 Task: Find connections with filter location Rochefort with filter topic #startupwith filter profile language French with filter current company IndiaMART InterMESH Limited with filter school Career Point University Kota with filter industry Cable and Satellite Programming with filter service category Bartending with filter keywords title Branch Manager
Action: Mouse moved to (263, 208)
Screenshot: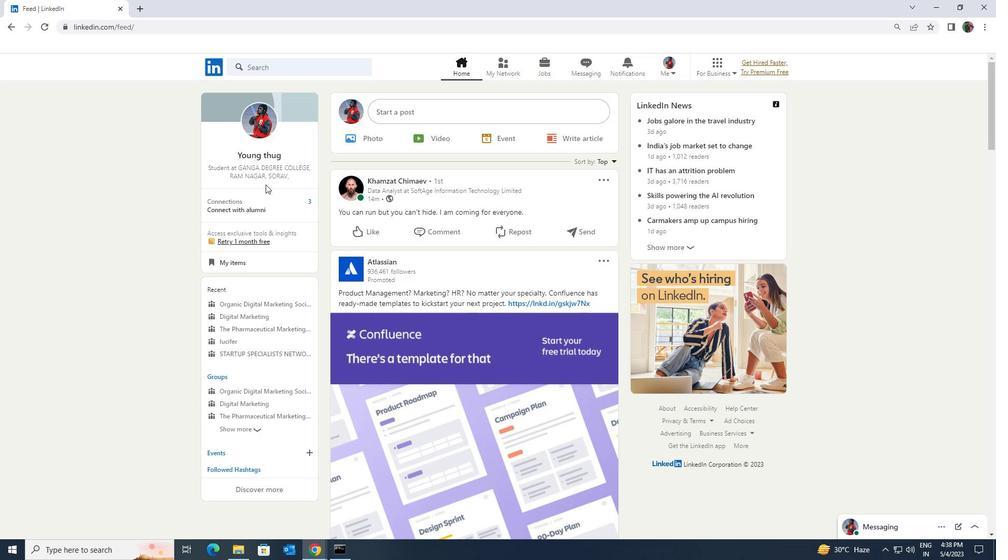 
Action: Mouse pressed left at (263, 208)
Screenshot: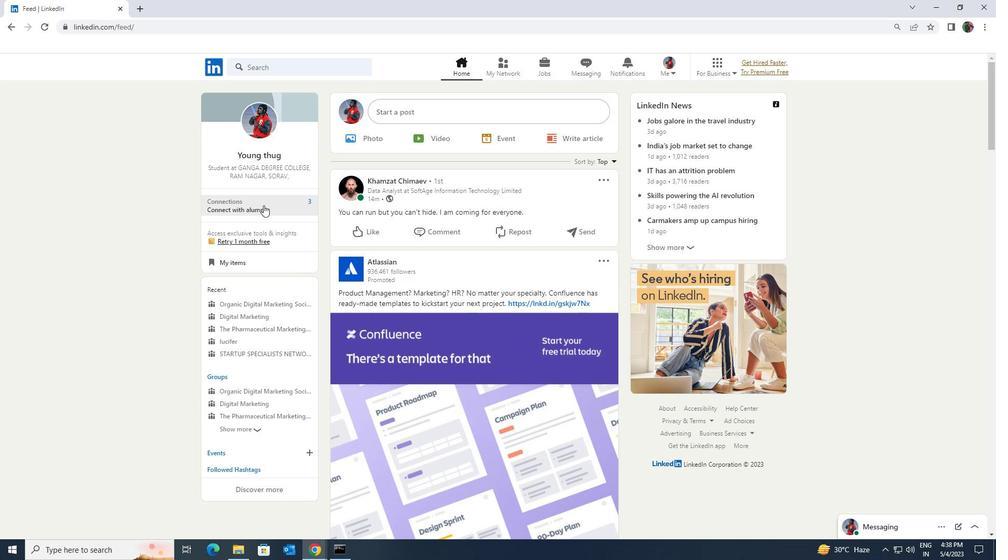 
Action: Mouse moved to (278, 121)
Screenshot: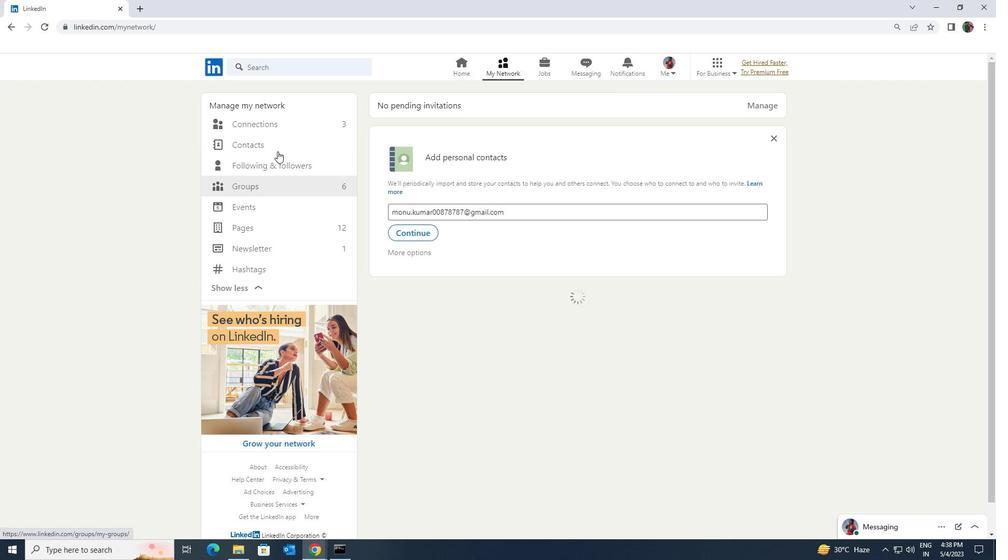 
Action: Mouse pressed left at (278, 121)
Screenshot: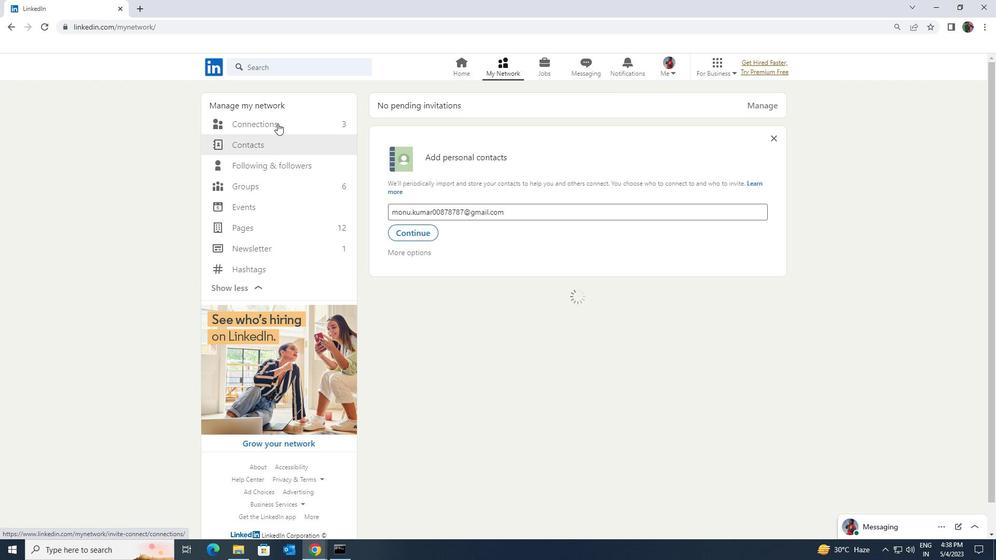 
Action: Mouse moved to (556, 126)
Screenshot: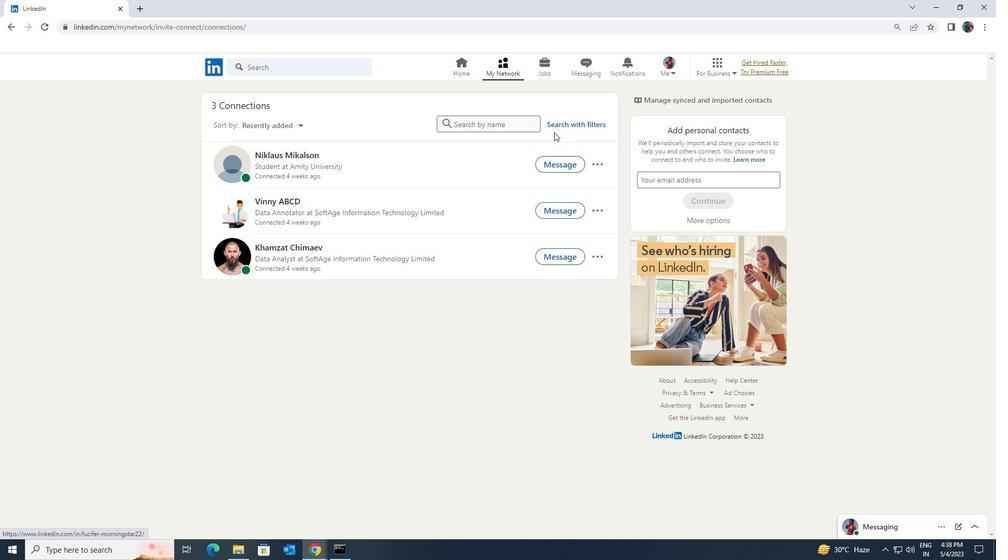 
Action: Mouse pressed left at (556, 126)
Screenshot: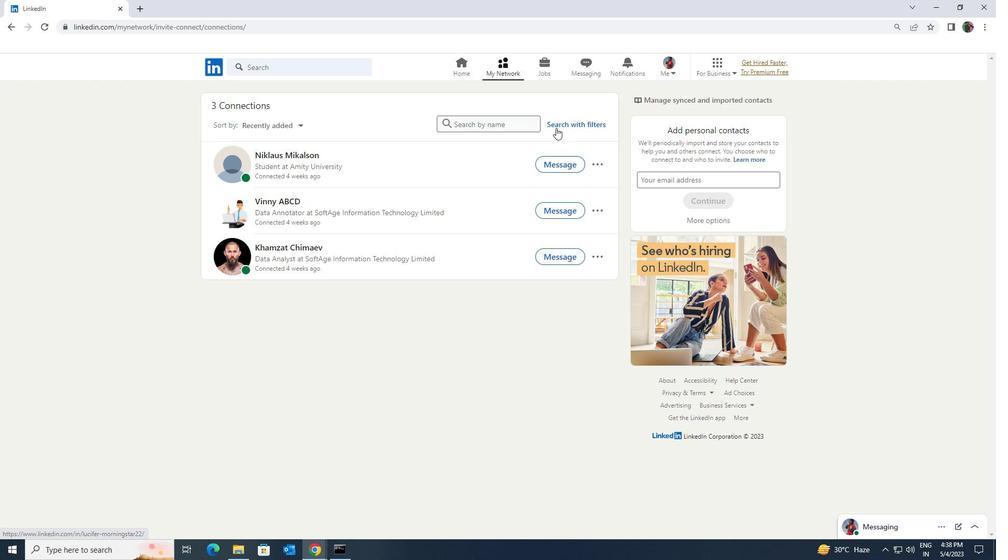 
Action: Mouse moved to (539, 95)
Screenshot: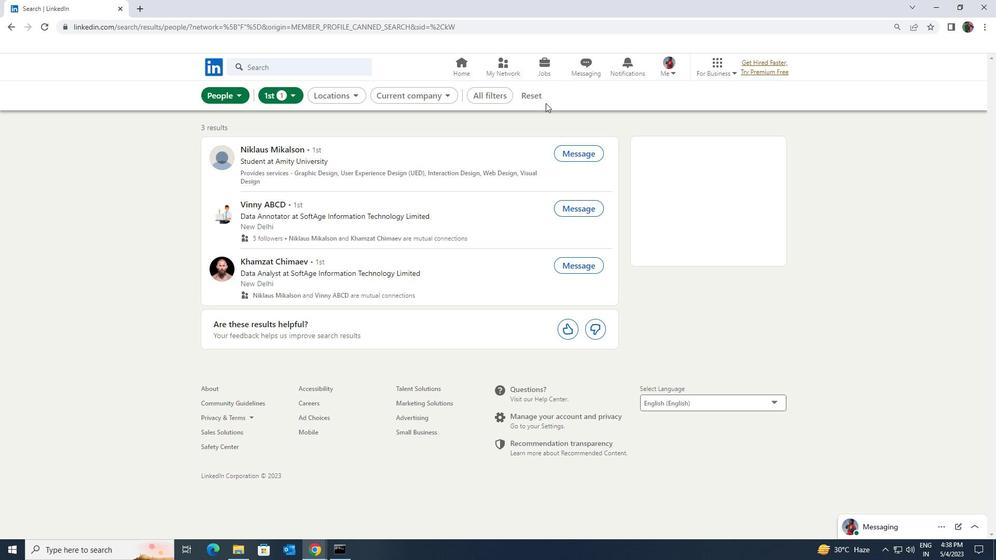 
Action: Mouse pressed left at (539, 95)
Screenshot: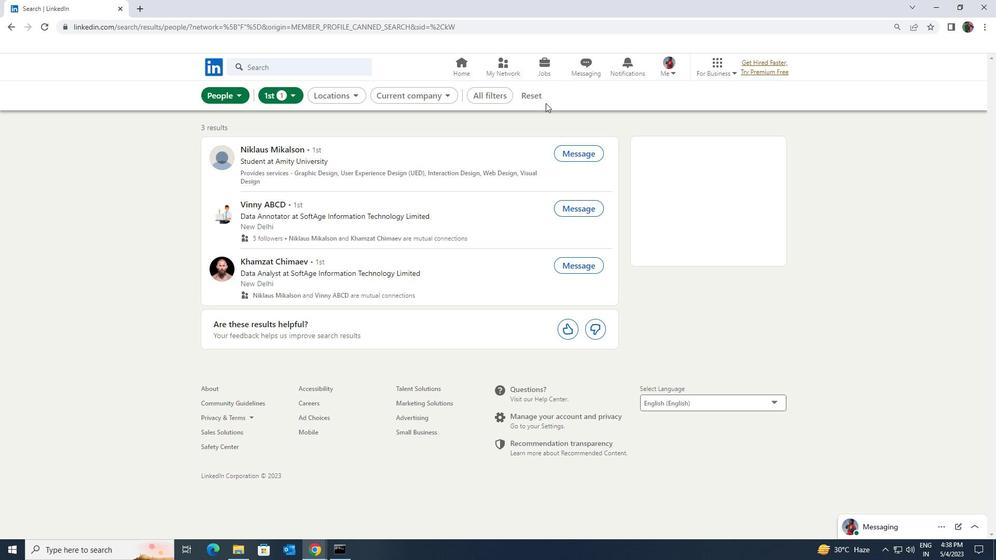 
Action: Mouse moved to (512, 96)
Screenshot: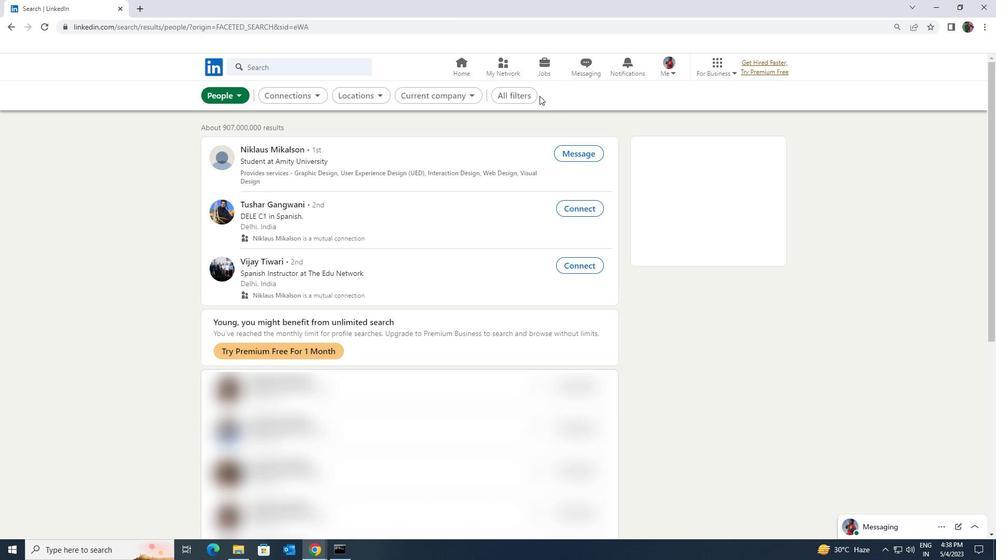 
Action: Mouse pressed left at (512, 96)
Screenshot: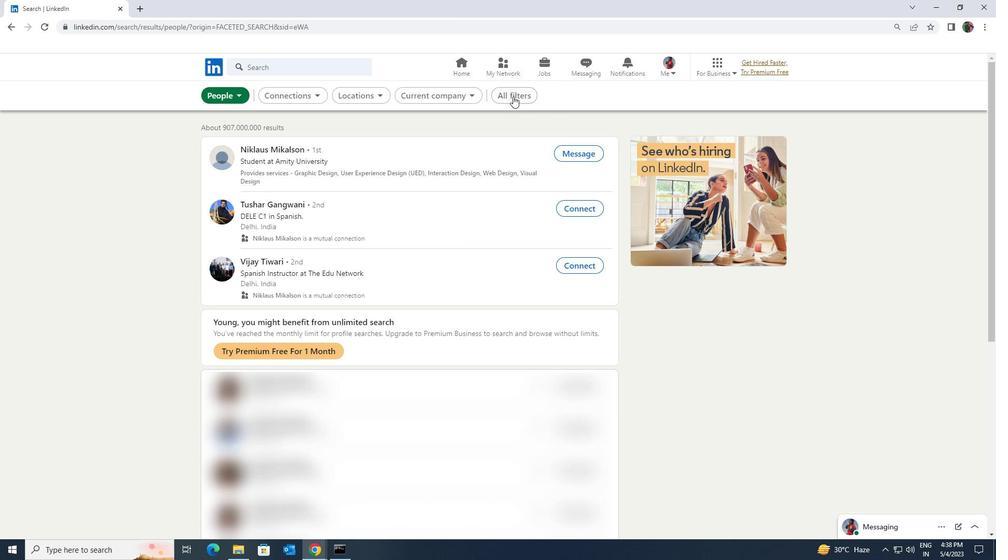 
Action: Mouse moved to (859, 407)
Screenshot: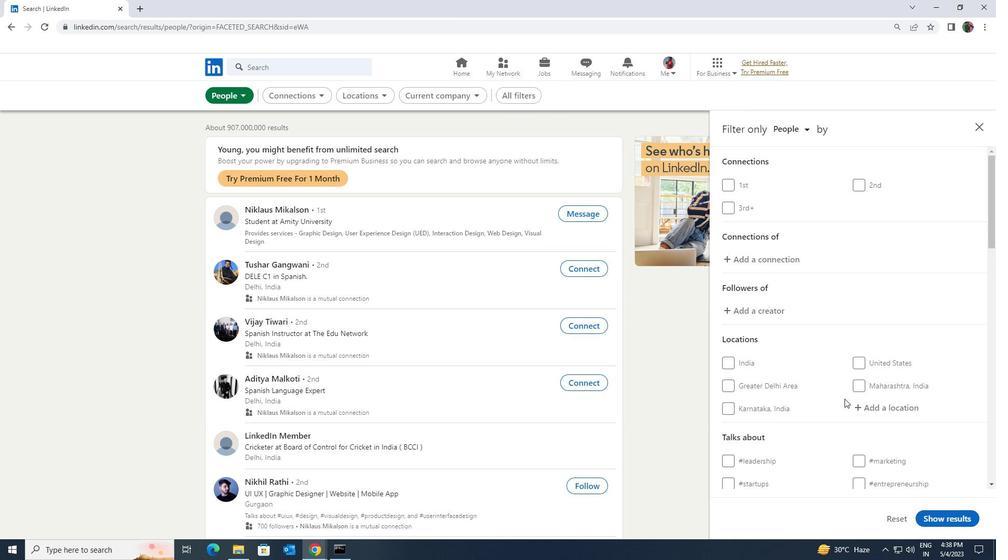 
Action: Mouse pressed left at (859, 407)
Screenshot: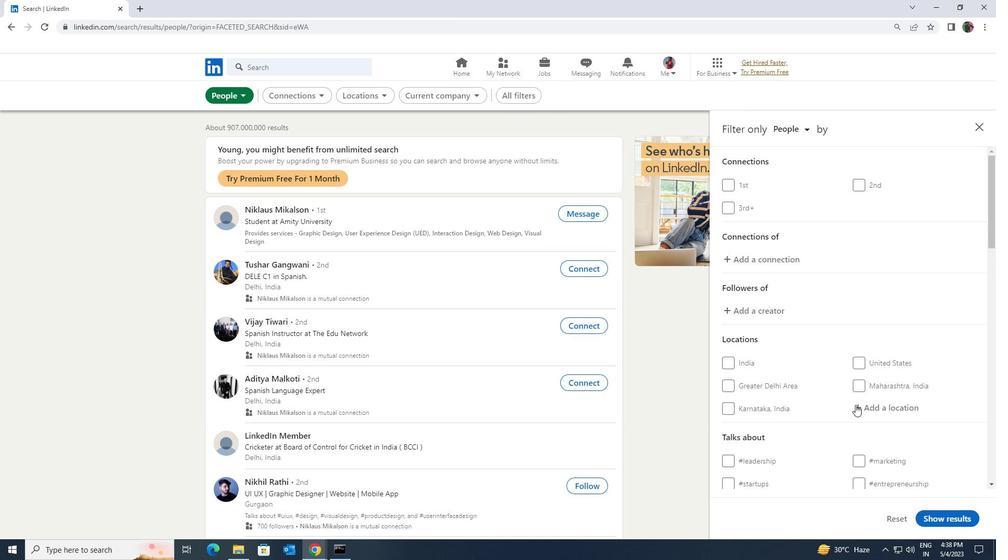 
Action: Key pressed <Key.shift>ROCHEFO
Screenshot: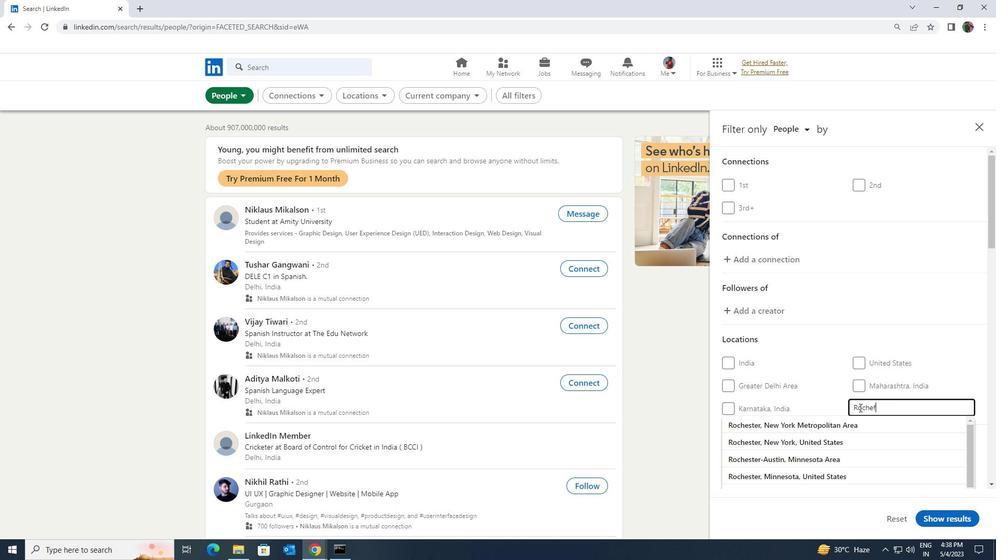 
Action: Mouse moved to (856, 425)
Screenshot: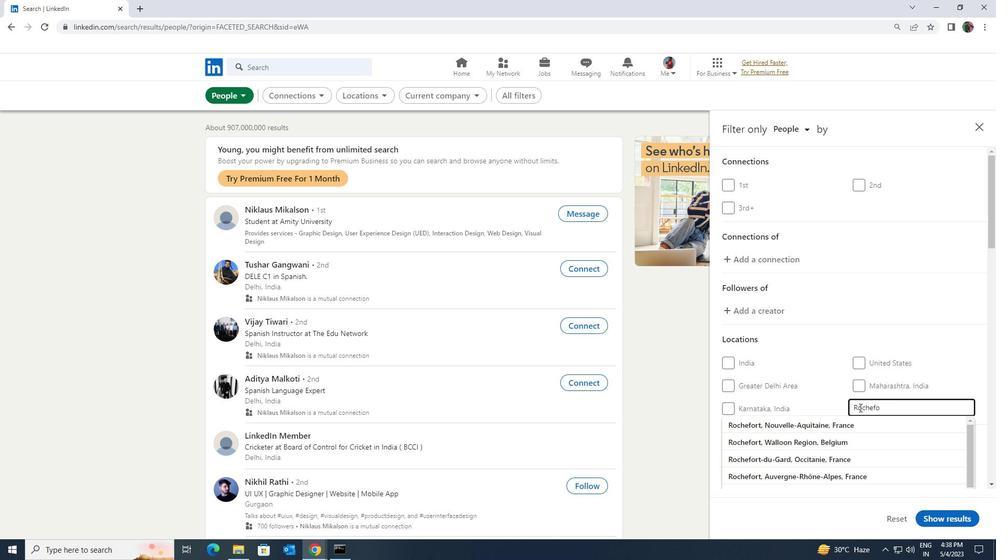 
Action: Mouse pressed left at (856, 425)
Screenshot: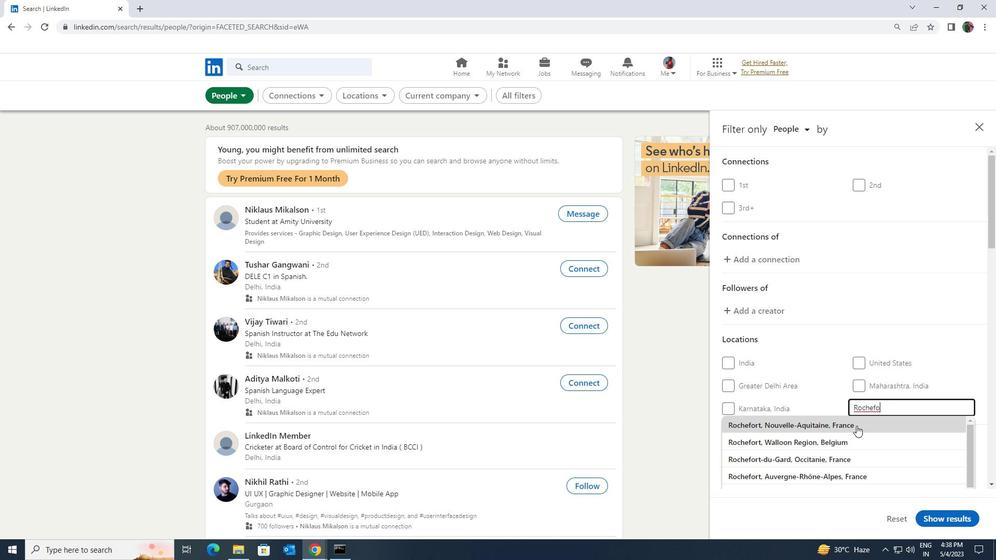 
Action: Mouse moved to (858, 424)
Screenshot: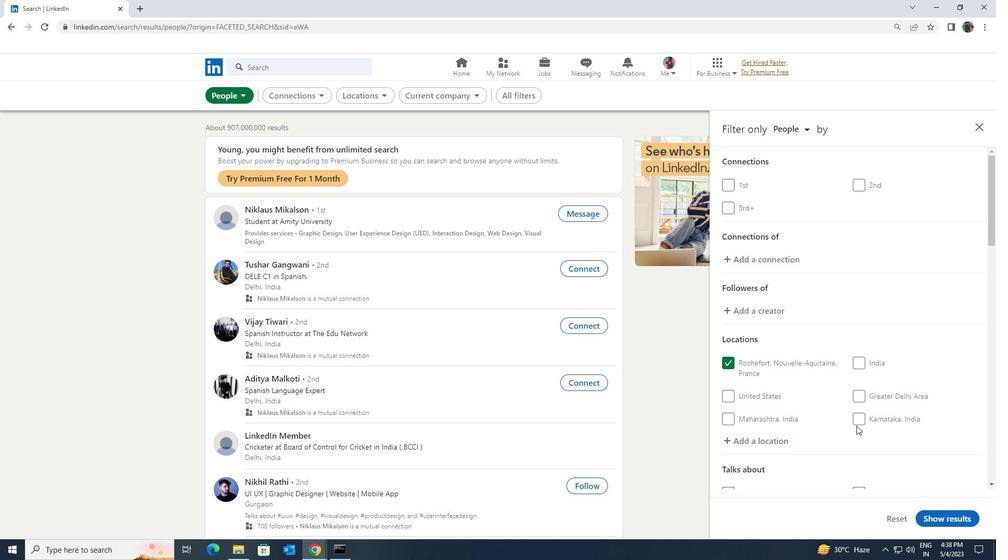 
Action: Mouse scrolled (858, 423) with delta (0, 0)
Screenshot: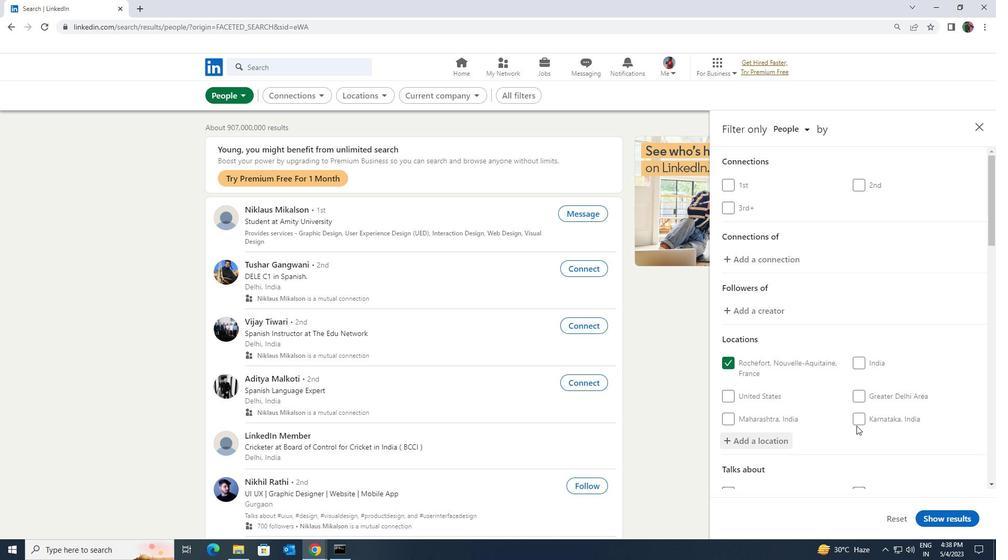 
Action: Mouse scrolled (858, 423) with delta (0, 0)
Screenshot: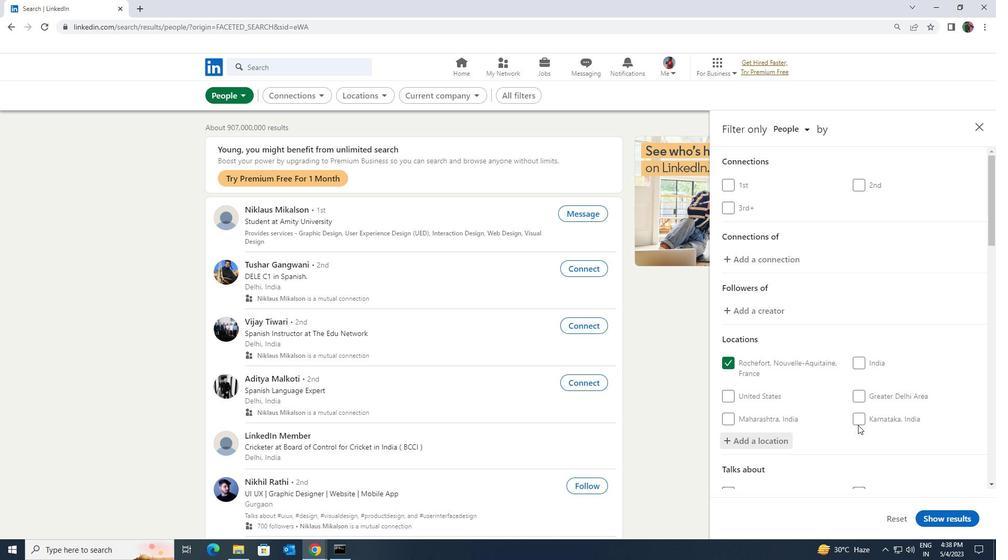 
Action: Mouse moved to (859, 425)
Screenshot: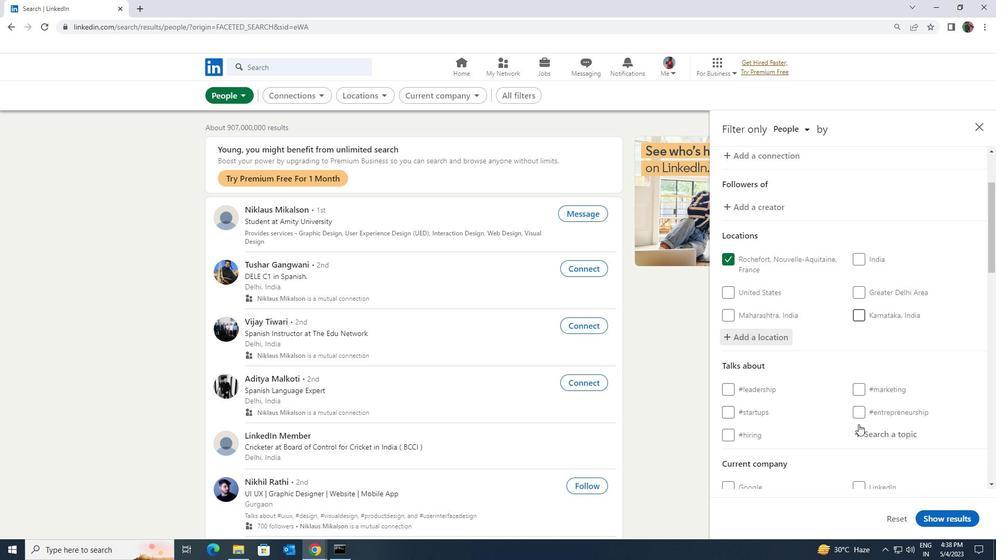
Action: Mouse pressed left at (859, 425)
Screenshot: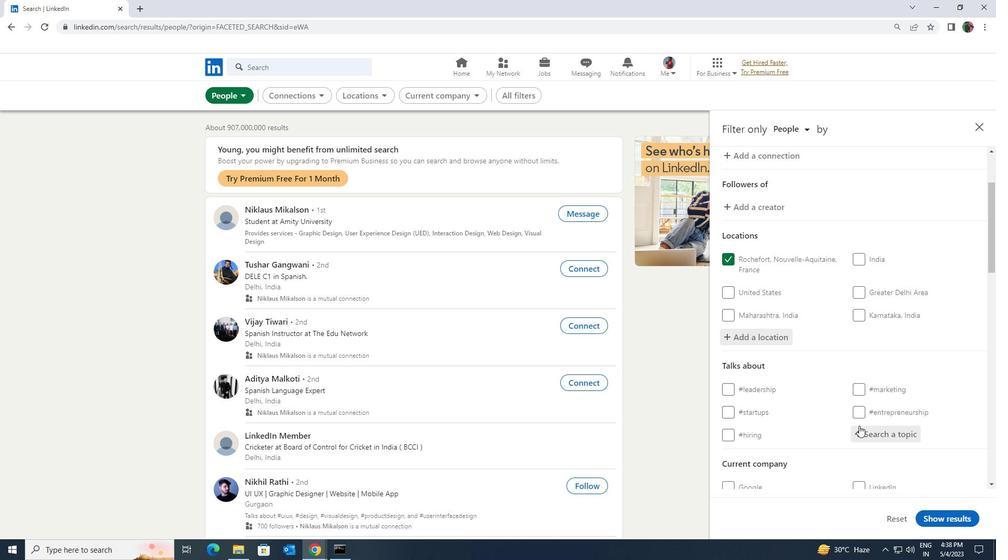 
Action: Key pressed <Key.shift><Key.shift><Key.shift><Key.shift><Key.shift><Key.shift><Key.shift><Key.shift><Key.shift>STARTUP
Screenshot: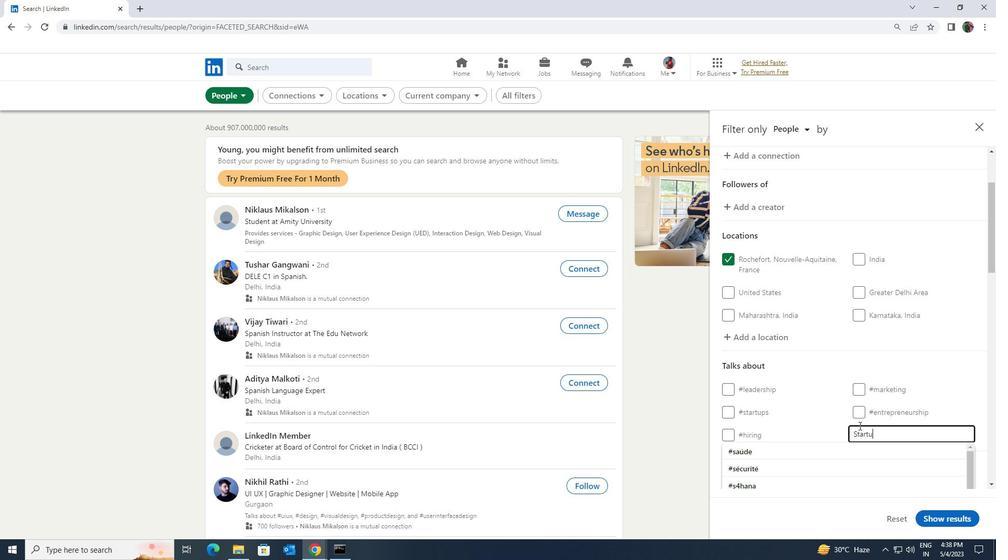 
Action: Mouse moved to (845, 445)
Screenshot: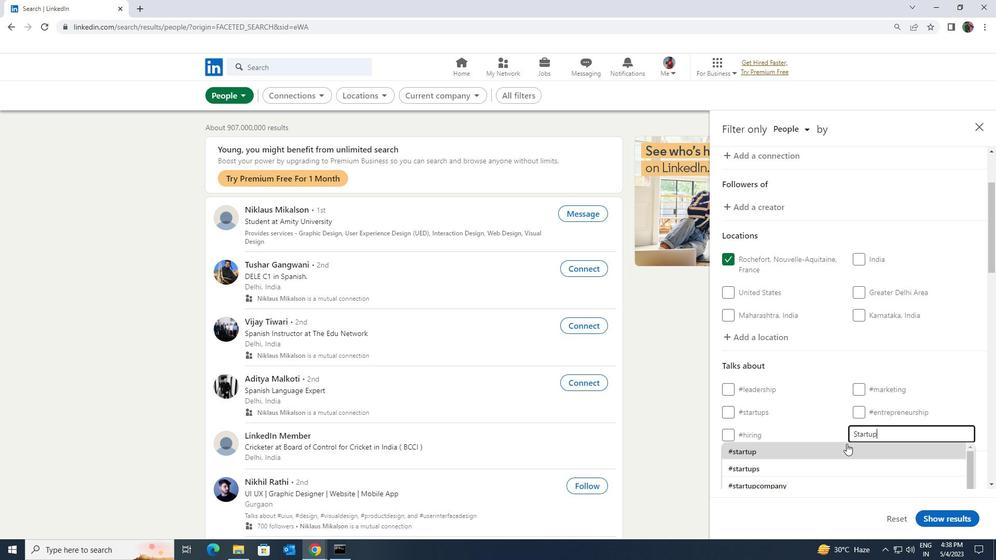 
Action: Mouse pressed left at (845, 445)
Screenshot: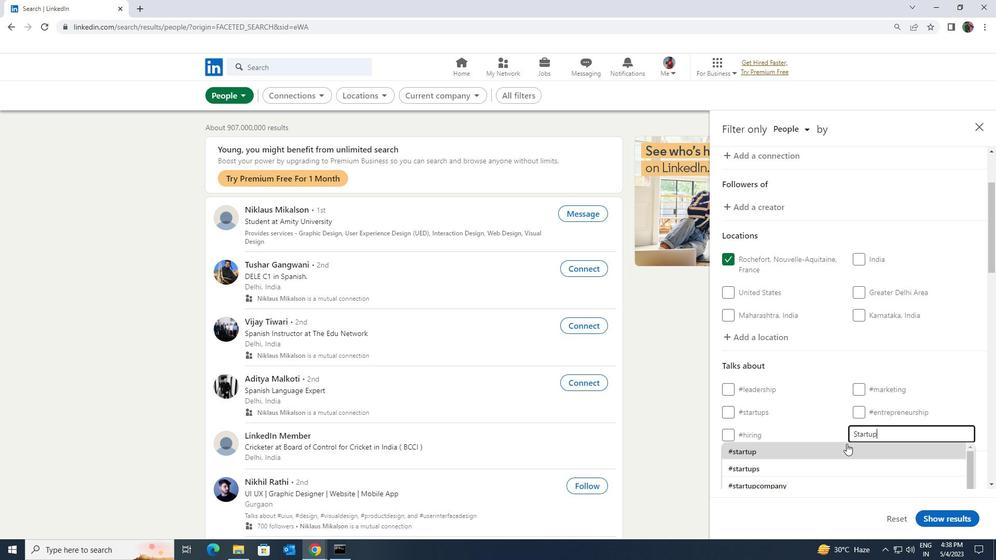 
Action: Mouse scrolled (845, 445) with delta (0, 0)
Screenshot: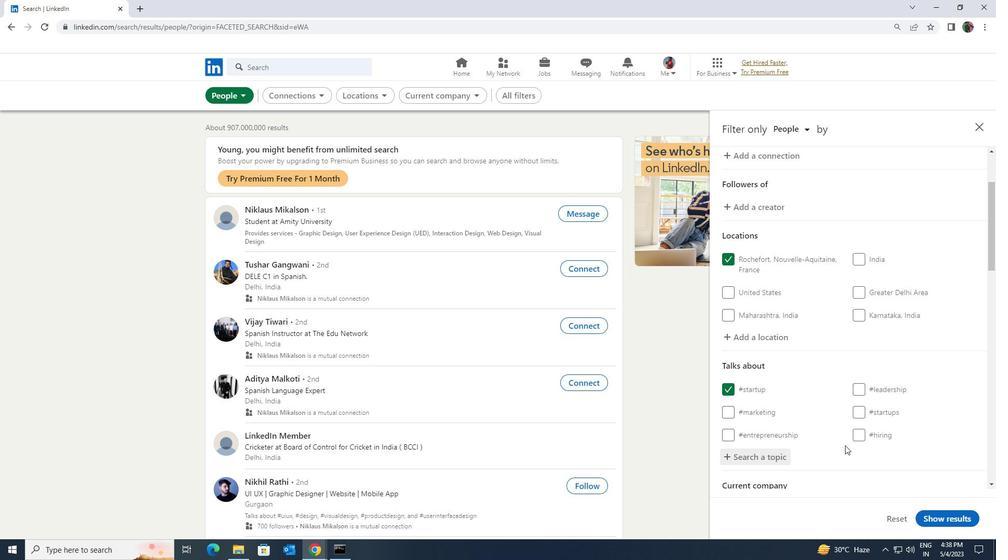 
Action: Mouse scrolled (845, 445) with delta (0, 0)
Screenshot: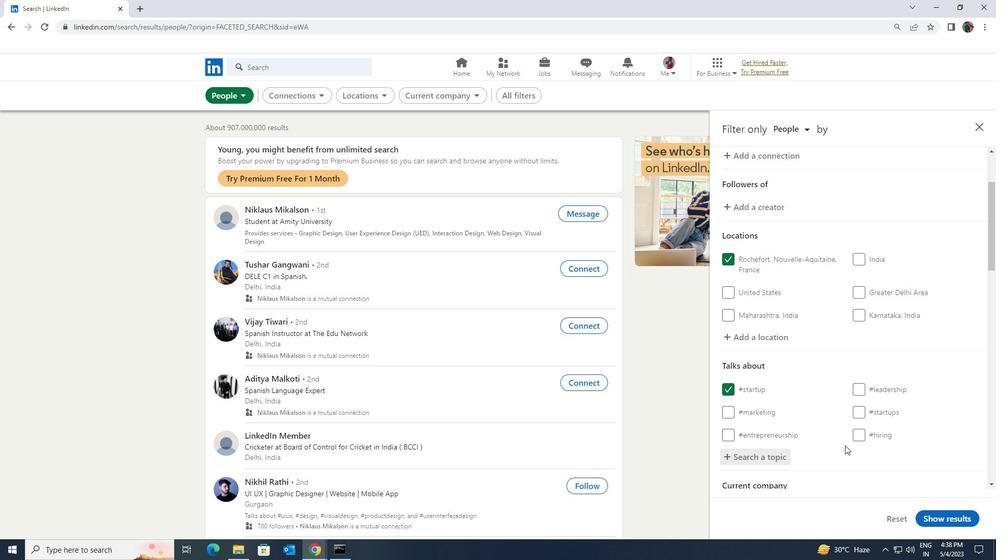 
Action: Mouse scrolled (845, 445) with delta (0, 0)
Screenshot: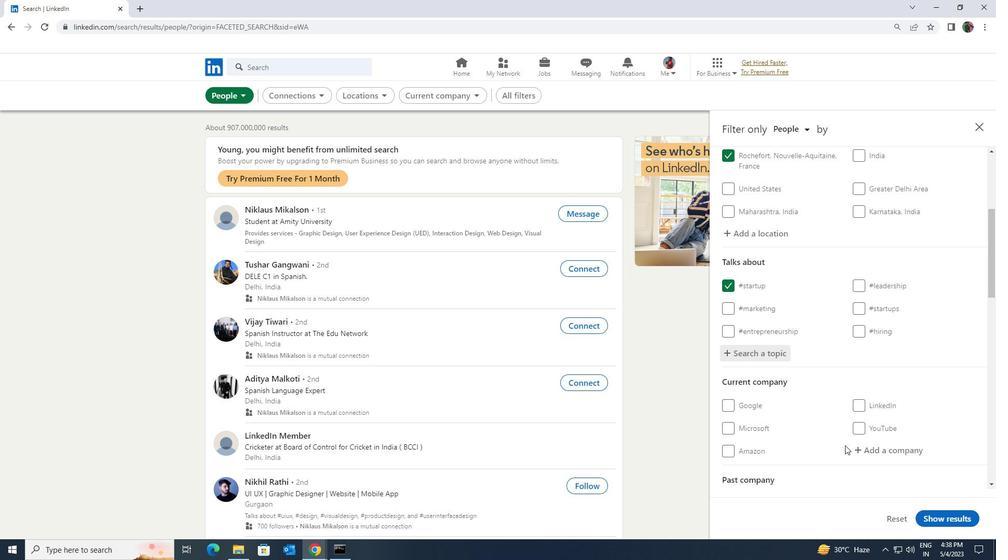 
Action: Mouse scrolled (845, 445) with delta (0, 0)
Screenshot: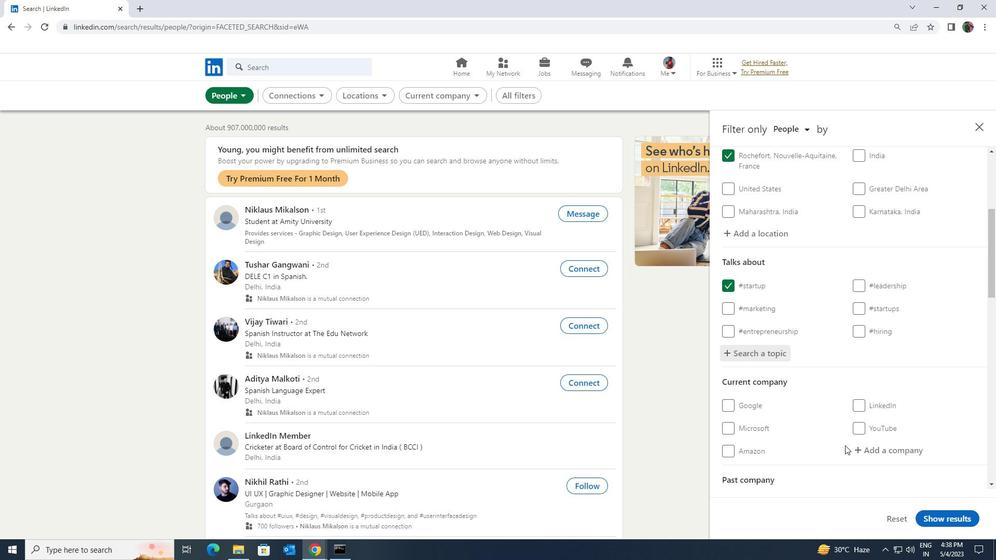 
Action: Mouse scrolled (845, 445) with delta (0, 0)
Screenshot: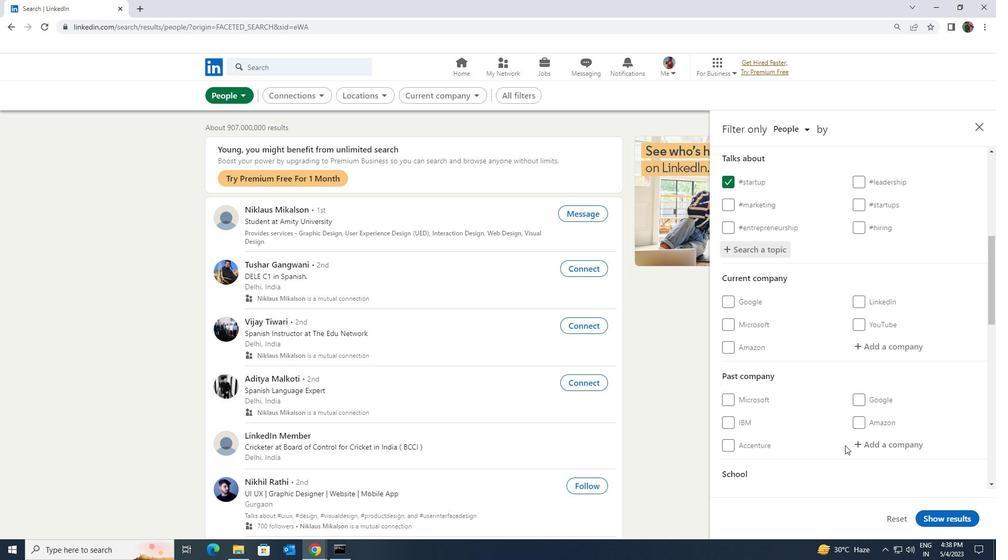 
Action: Mouse scrolled (845, 445) with delta (0, 0)
Screenshot: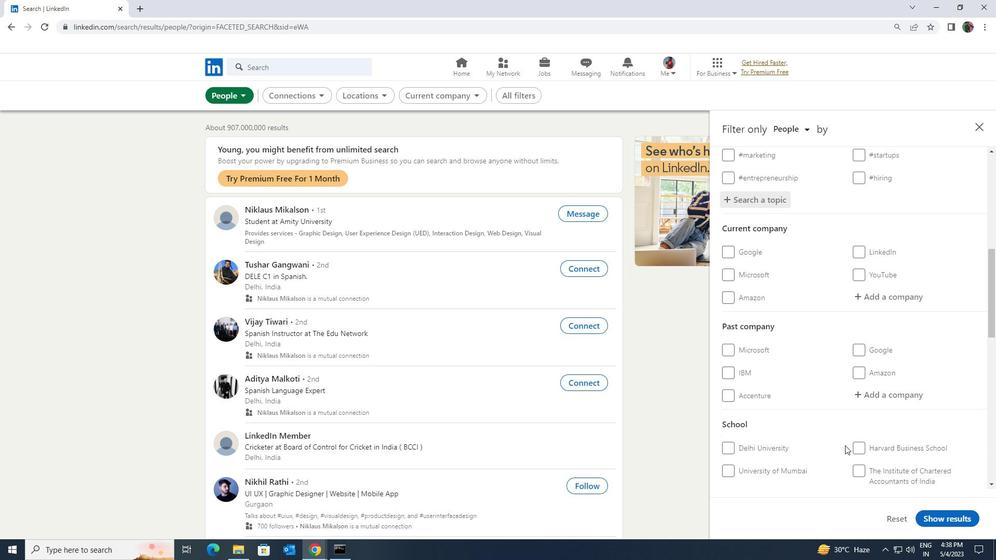 
Action: Mouse scrolled (845, 445) with delta (0, 0)
Screenshot: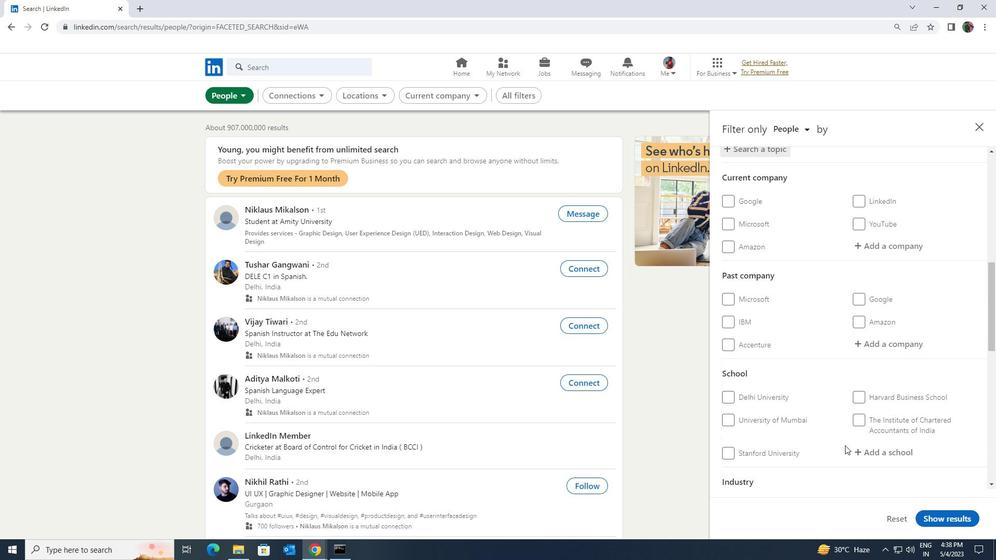 
Action: Mouse scrolled (845, 445) with delta (0, 0)
Screenshot: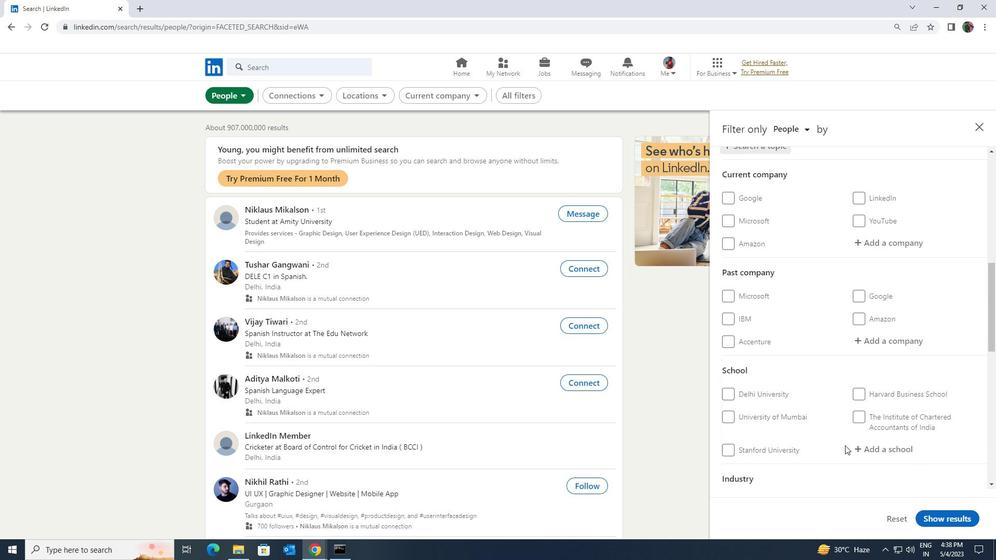 
Action: Mouse moved to (845, 444)
Screenshot: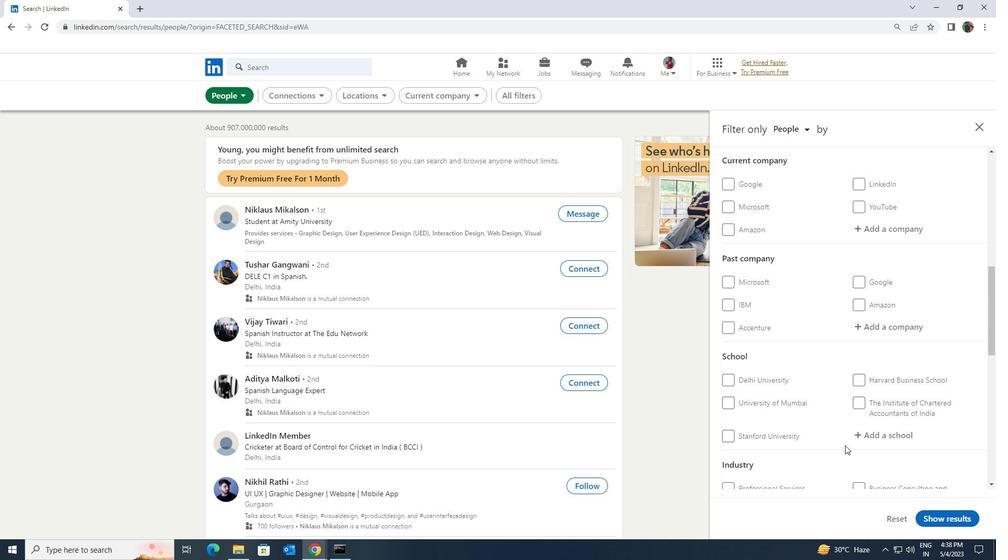 
Action: Mouse scrolled (845, 444) with delta (0, 0)
Screenshot: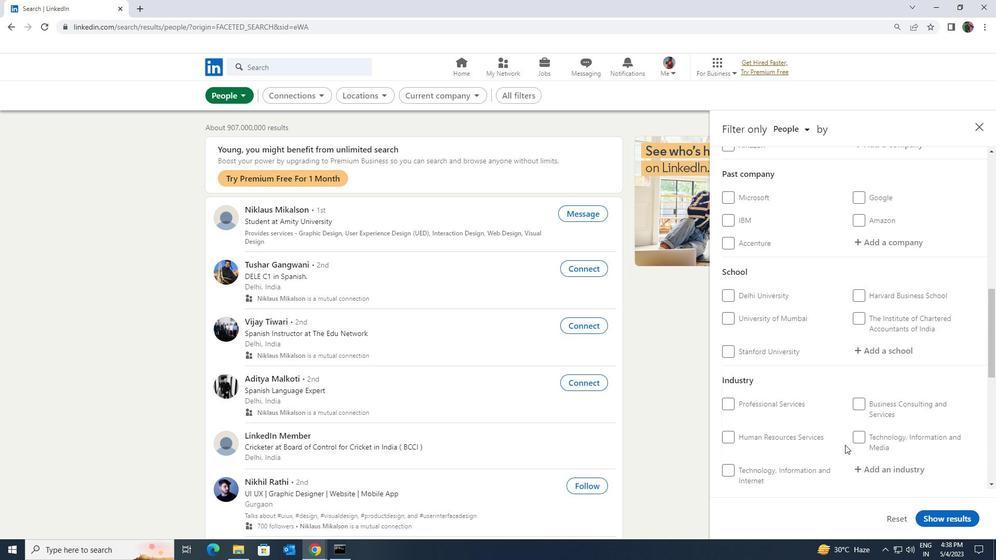 
Action: Mouse scrolled (845, 444) with delta (0, 0)
Screenshot: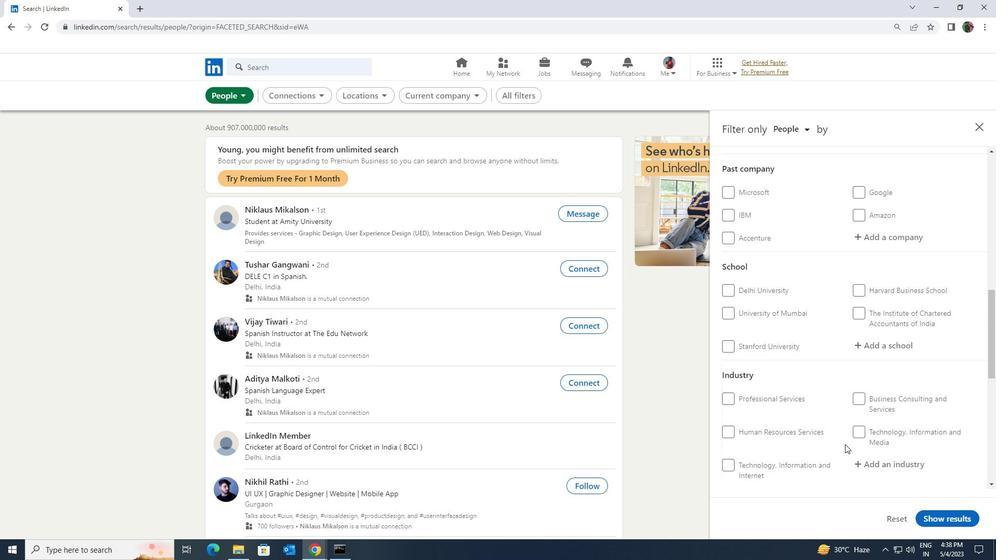 
Action: Mouse scrolled (845, 444) with delta (0, 0)
Screenshot: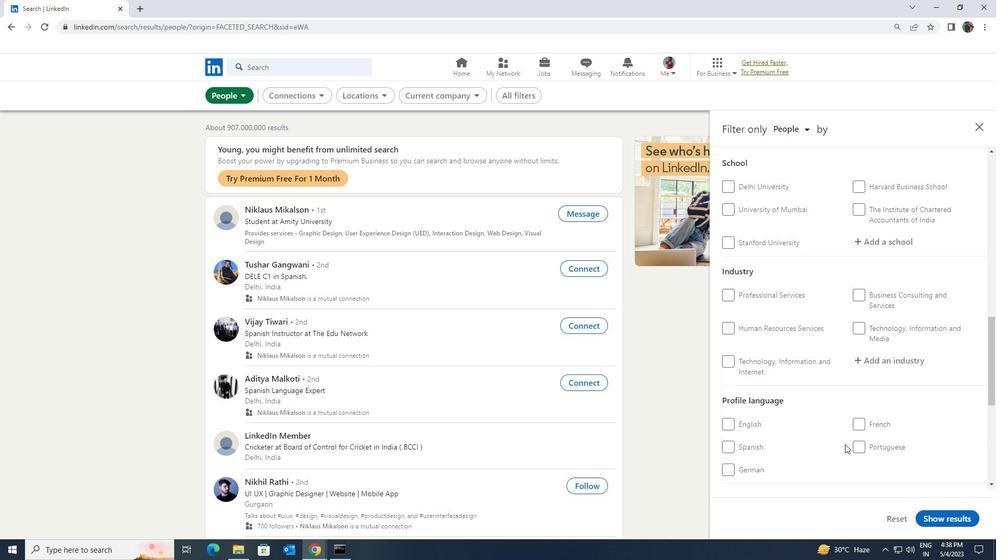 
Action: Mouse moved to (857, 367)
Screenshot: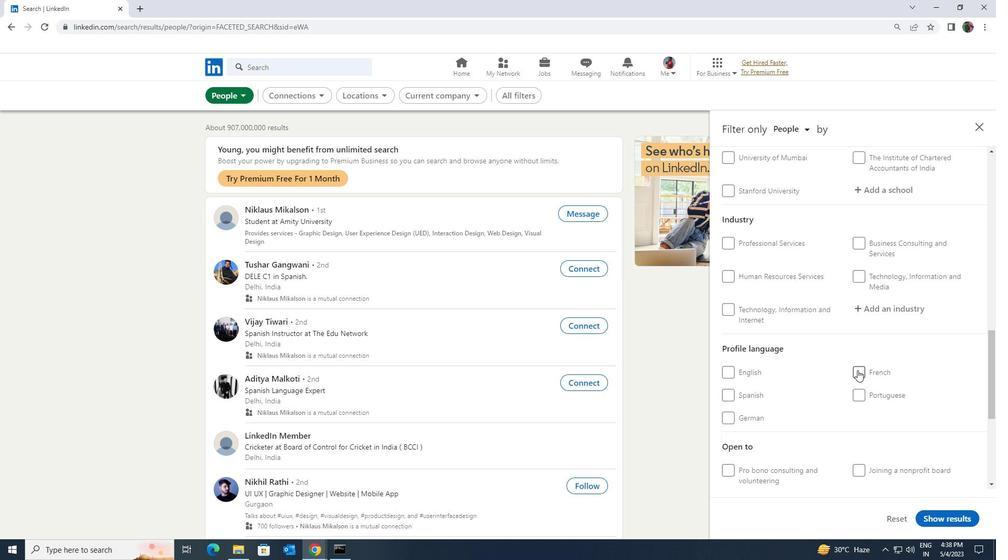 
Action: Mouse pressed left at (857, 367)
Screenshot: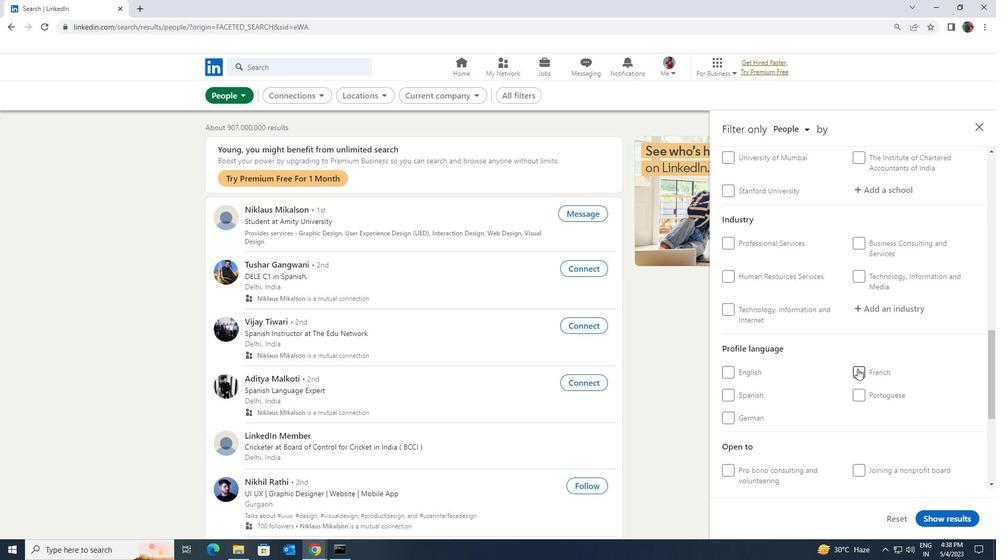 
Action: Mouse moved to (856, 372)
Screenshot: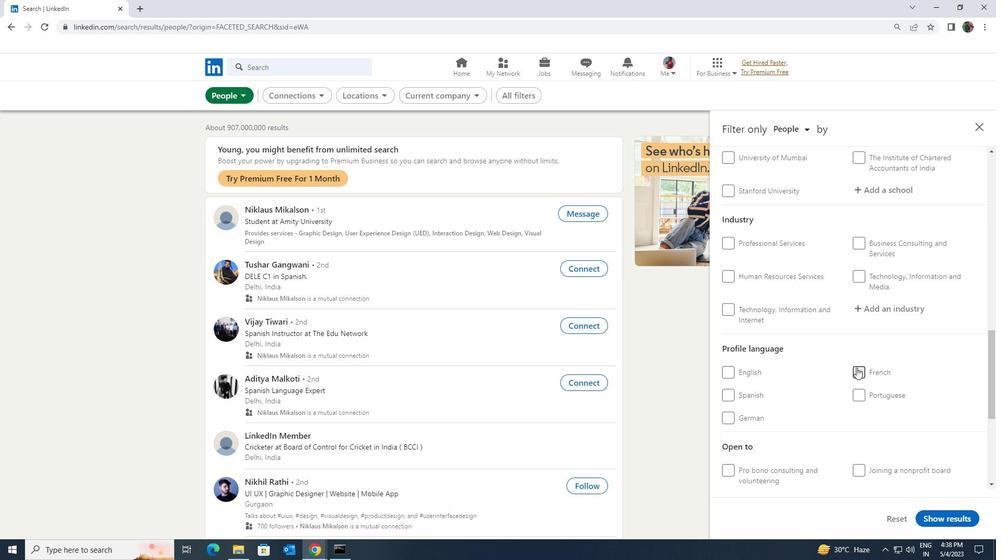 
Action: Mouse scrolled (856, 373) with delta (0, 0)
Screenshot: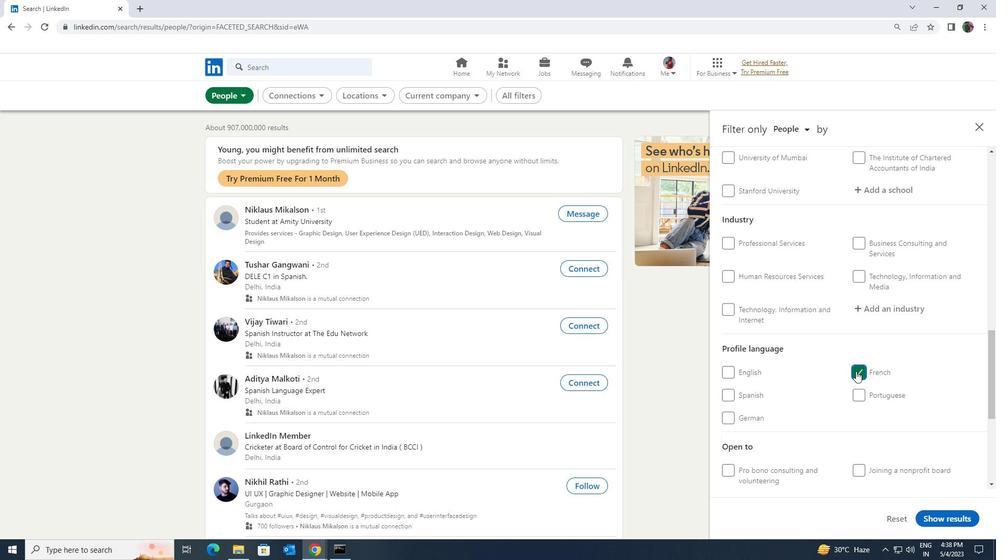 
Action: Mouse scrolled (856, 373) with delta (0, 0)
Screenshot: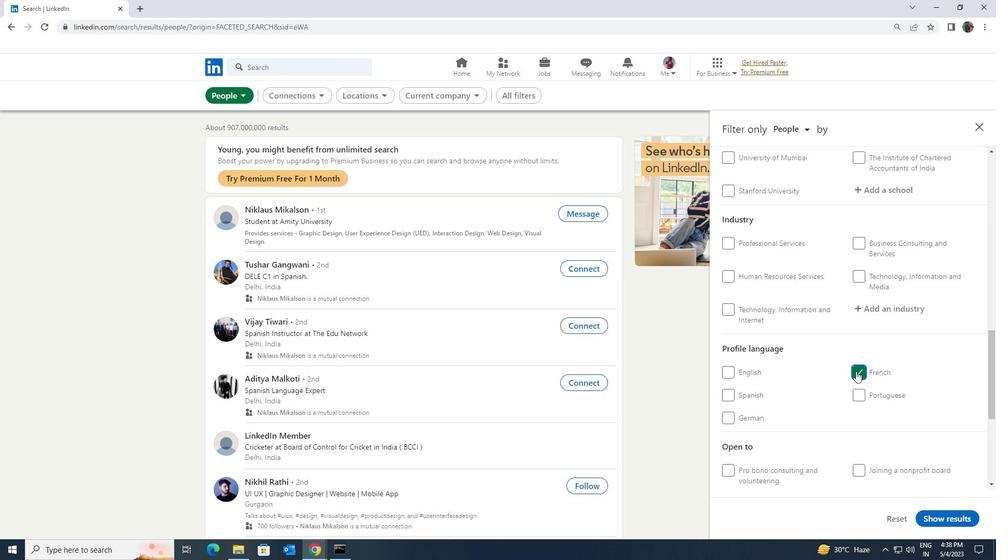 
Action: Mouse scrolled (856, 373) with delta (0, 0)
Screenshot: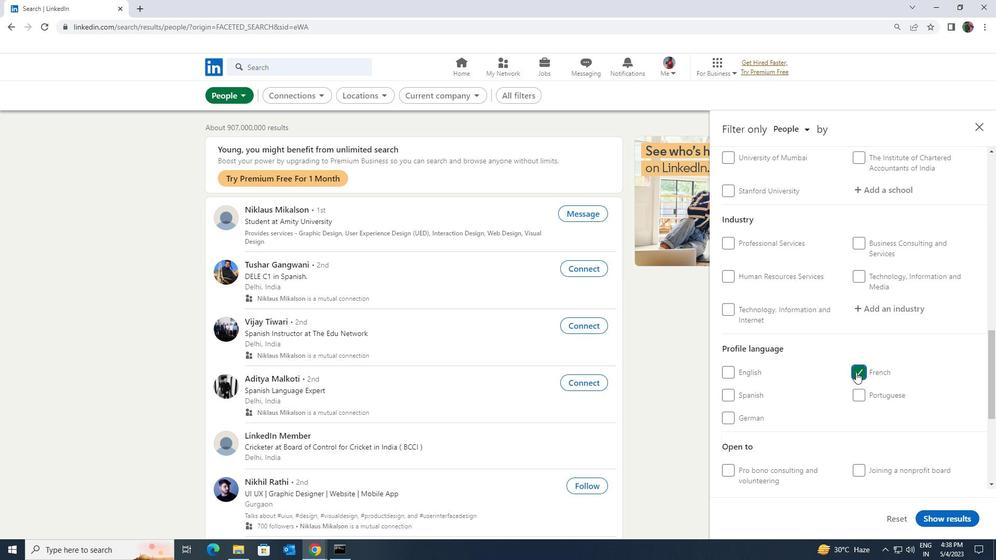 
Action: Mouse scrolled (856, 373) with delta (0, 0)
Screenshot: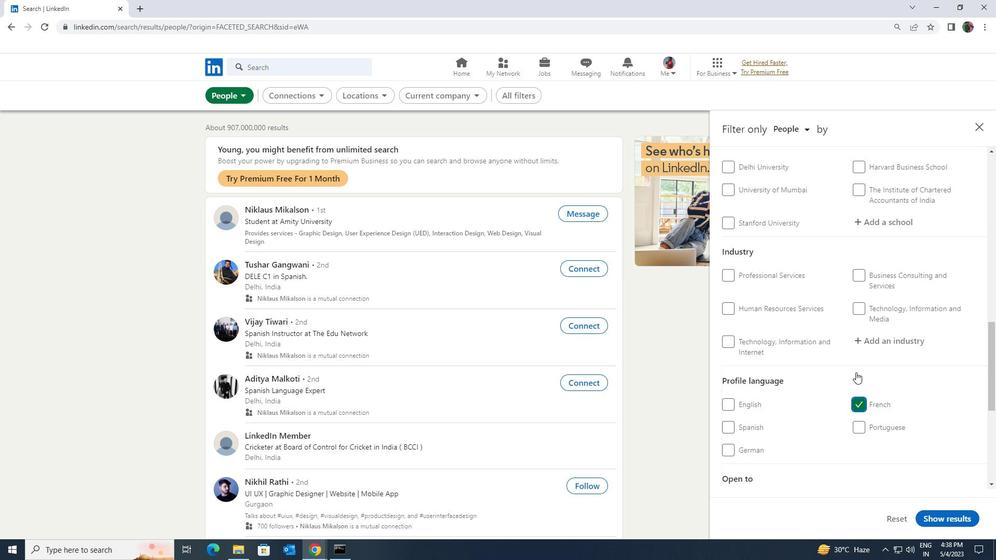 
Action: Mouse scrolled (856, 373) with delta (0, 0)
Screenshot: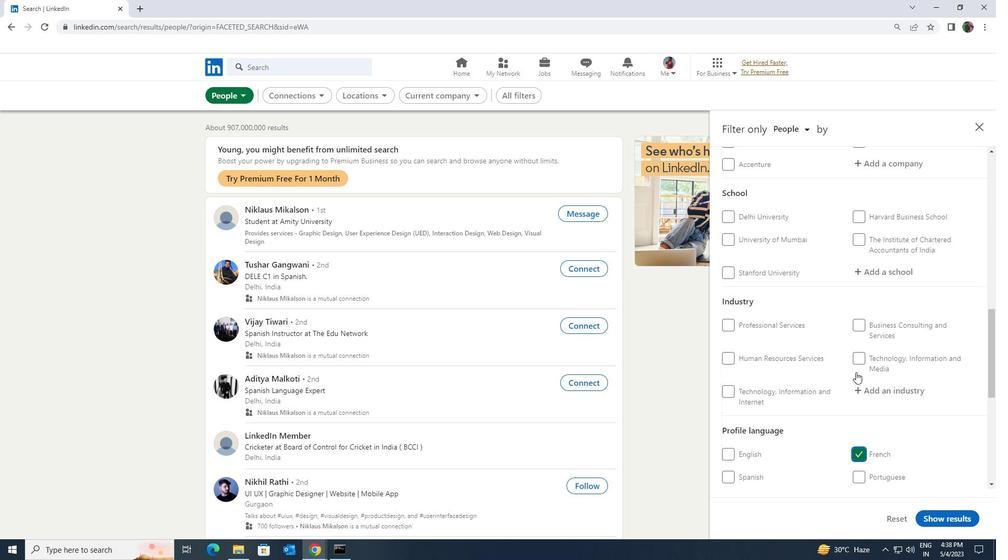 
Action: Mouse scrolled (856, 373) with delta (0, 0)
Screenshot: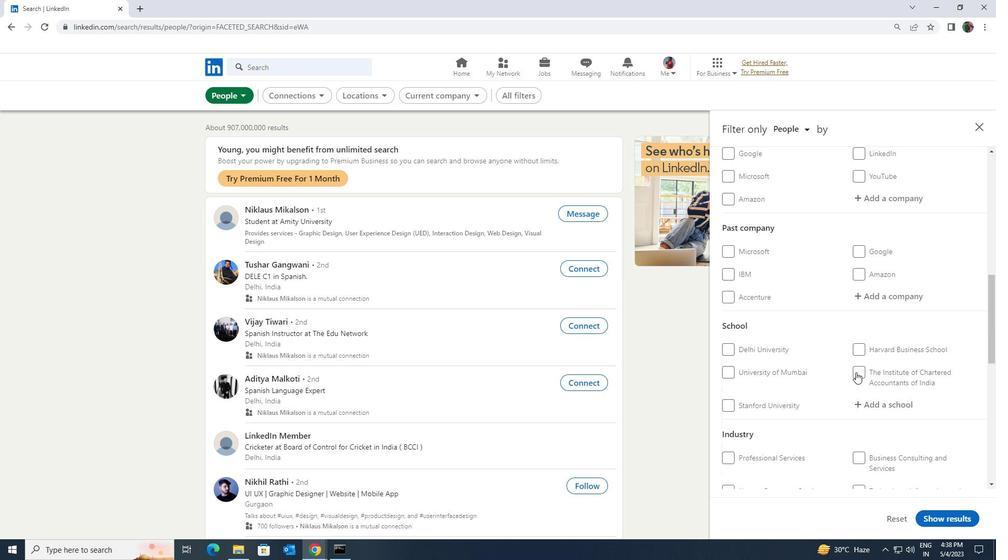 
Action: Mouse scrolled (856, 373) with delta (0, 0)
Screenshot: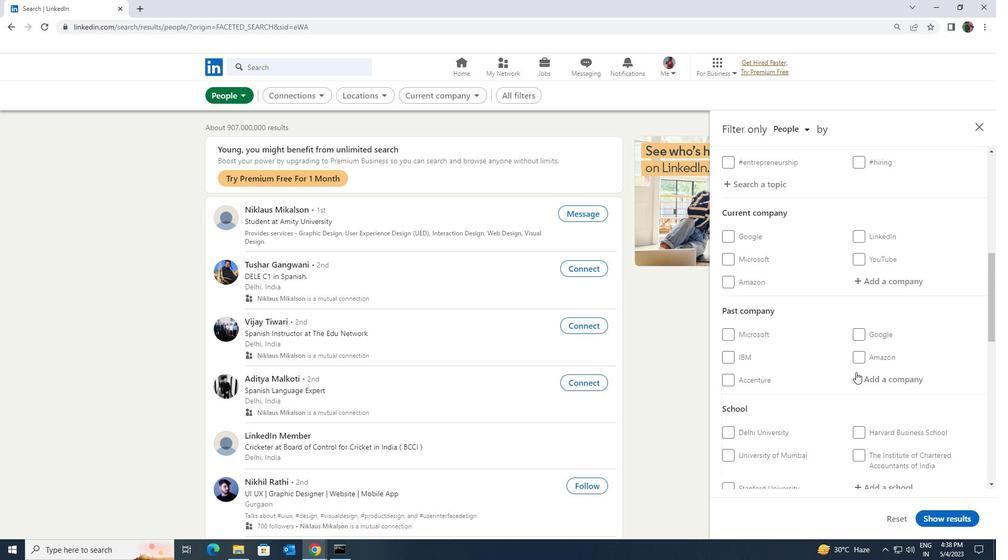 
Action: Mouse moved to (866, 349)
Screenshot: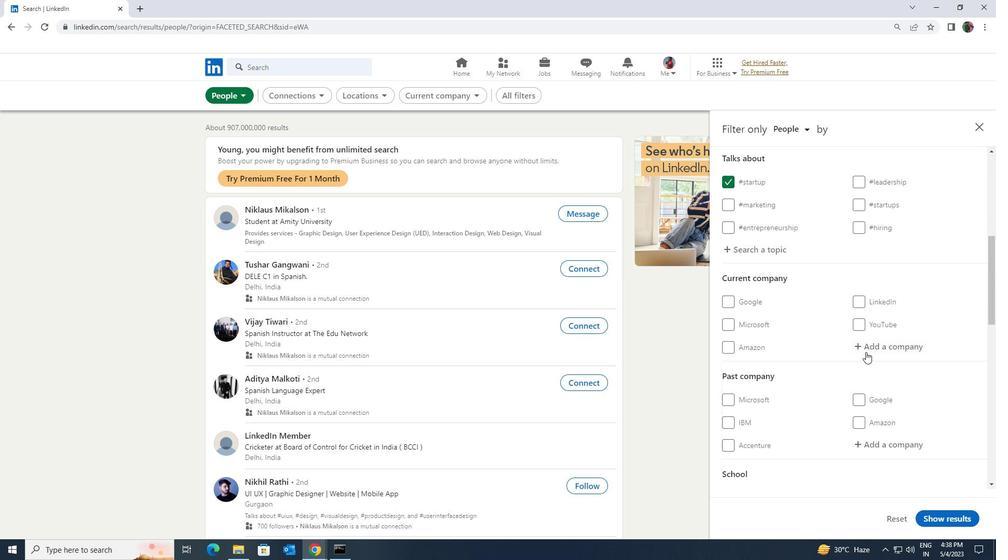 
Action: Mouse pressed left at (866, 349)
Screenshot: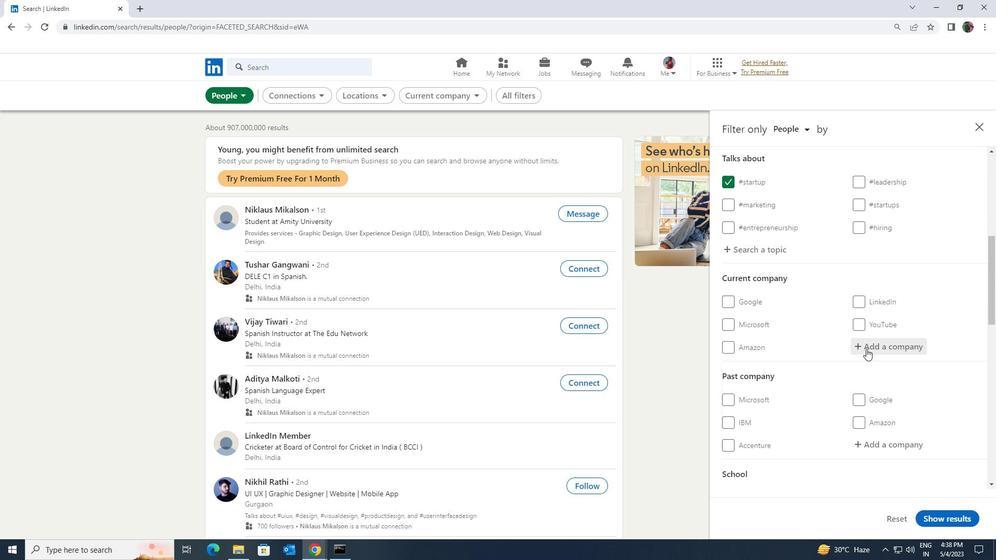
Action: Mouse moved to (865, 349)
Screenshot: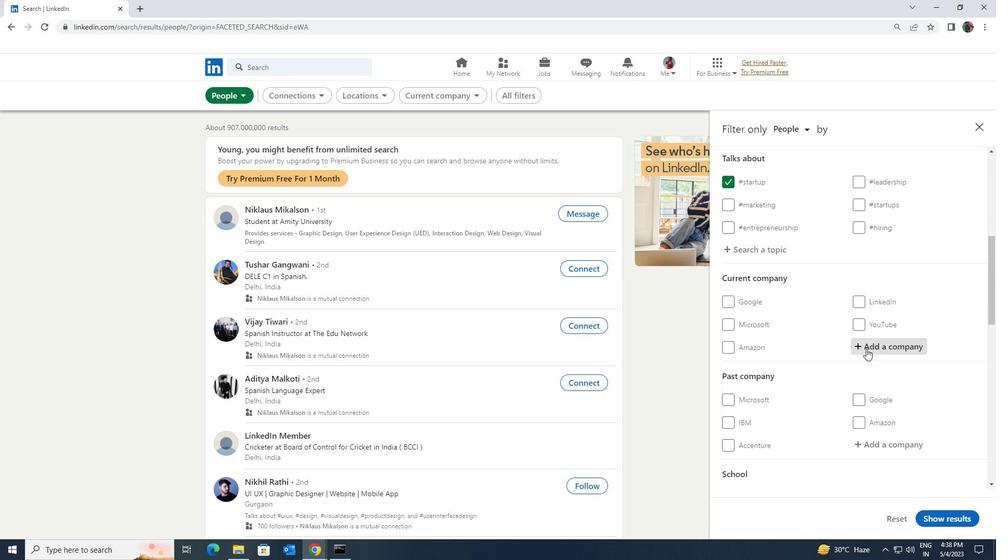 
Action: Key pressed <Key.shift><Key.shift><Key.shift><Key.shift><Key.shift>INDIA<Key.shift>MART
Screenshot: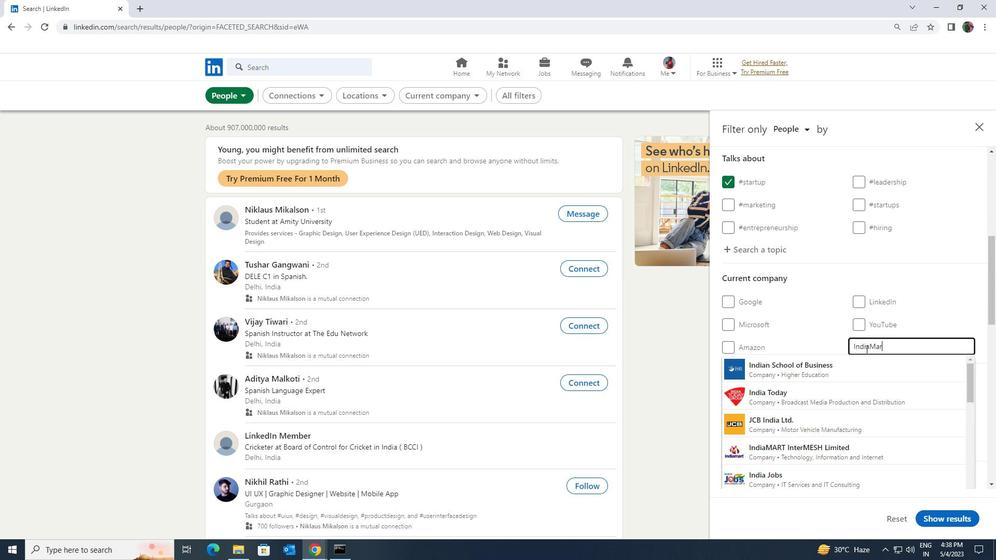 
Action: Mouse moved to (864, 353)
Screenshot: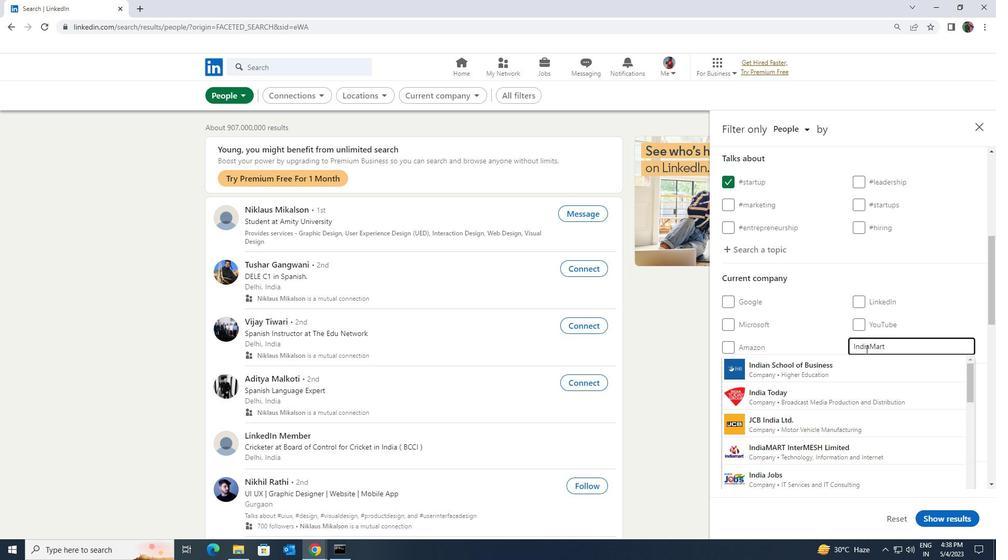 
Action: Key pressed <Key.space>
Screenshot: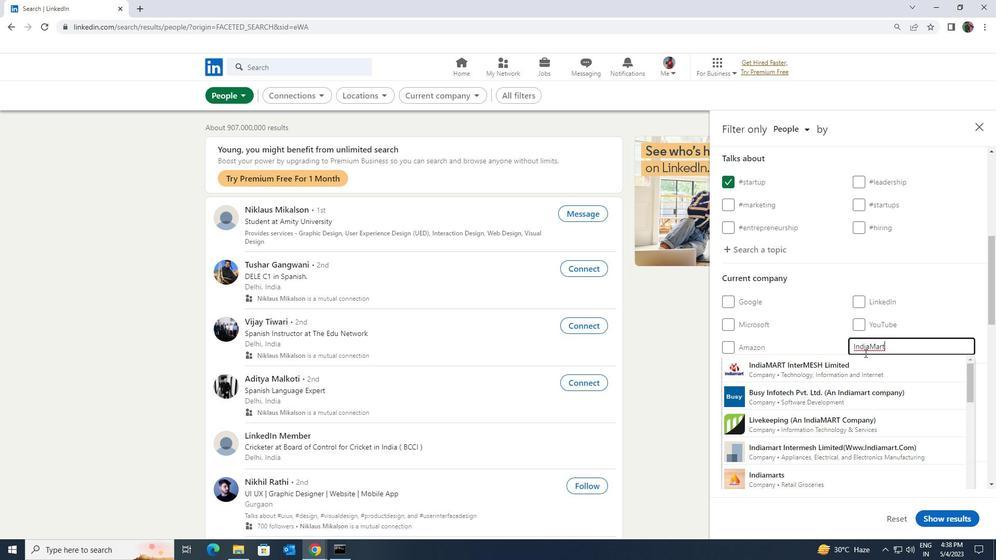 
Action: Mouse moved to (860, 363)
Screenshot: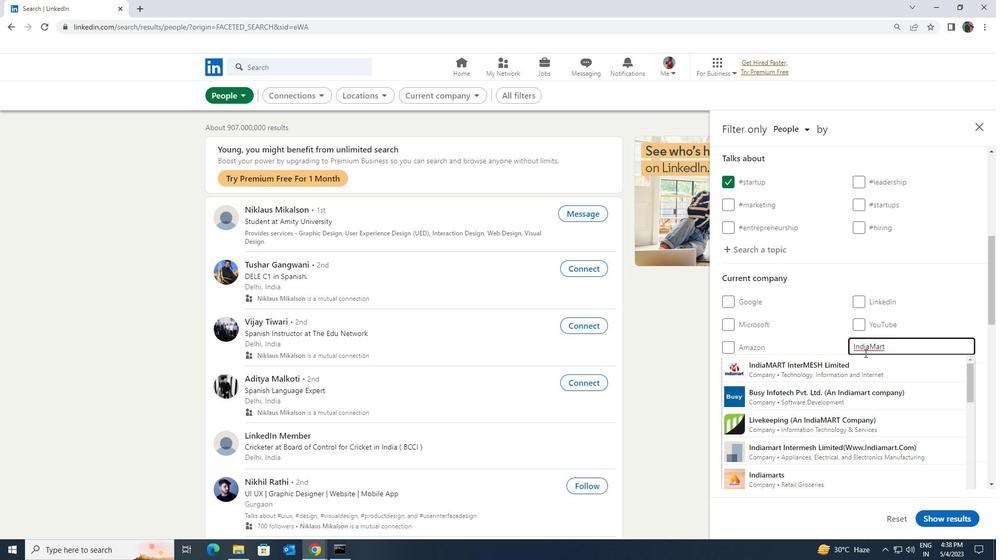 
Action: Mouse pressed left at (860, 363)
Screenshot: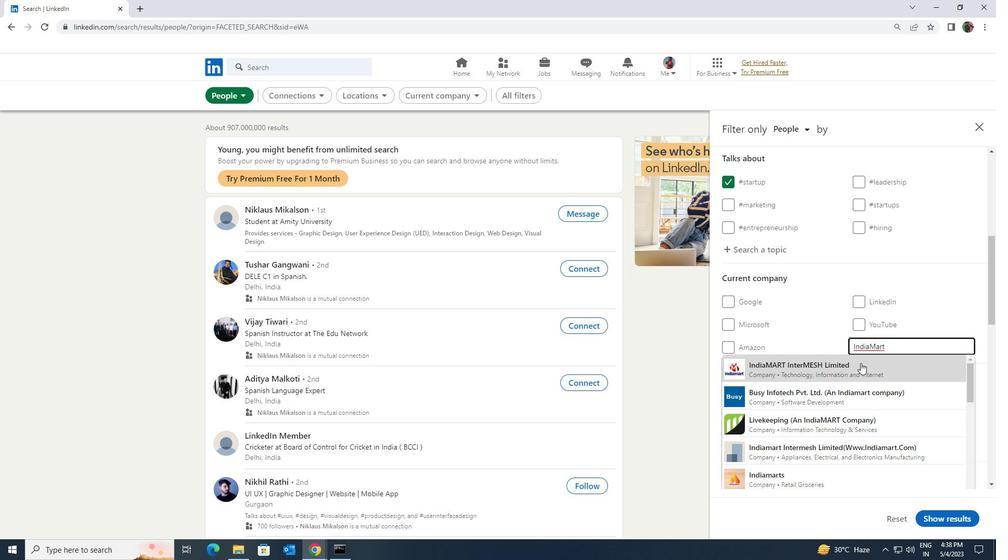 
Action: Mouse scrolled (860, 362) with delta (0, 0)
Screenshot: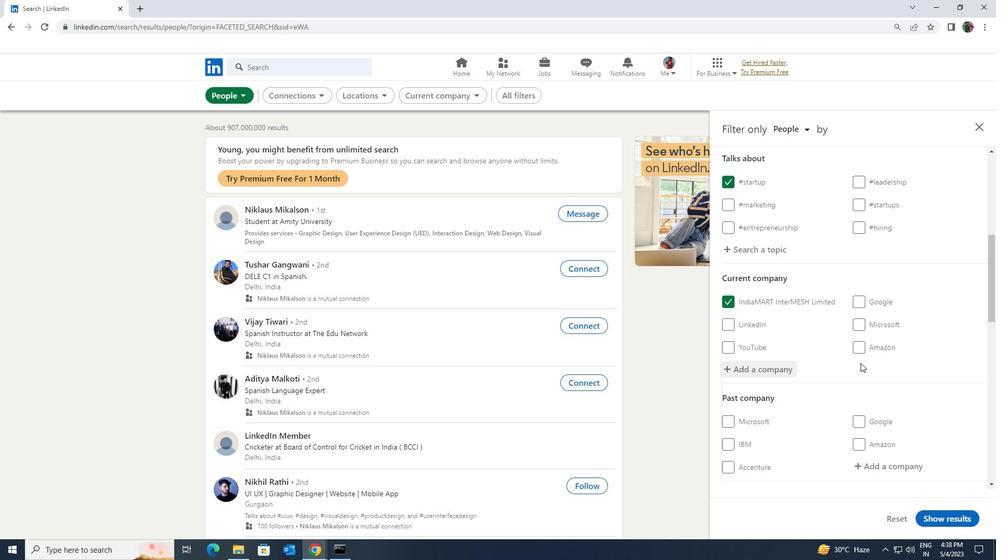 
Action: Mouse scrolled (860, 362) with delta (0, 0)
Screenshot: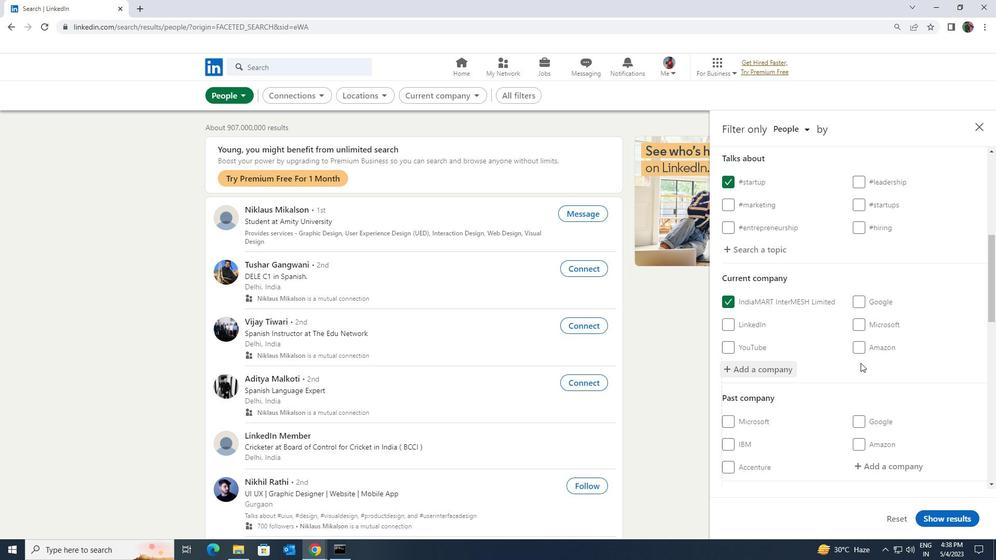 
Action: Mouse scrolled (860, 362) with delta (0, 0)
Screenshot: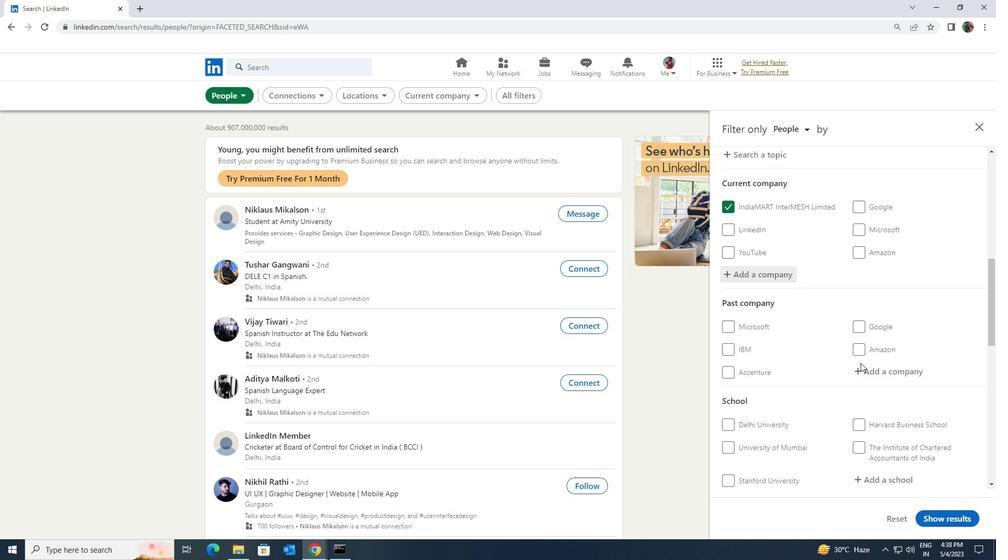 
Action: Mouse scrolled (860, 362) with delta (0, 0)
Screenshot: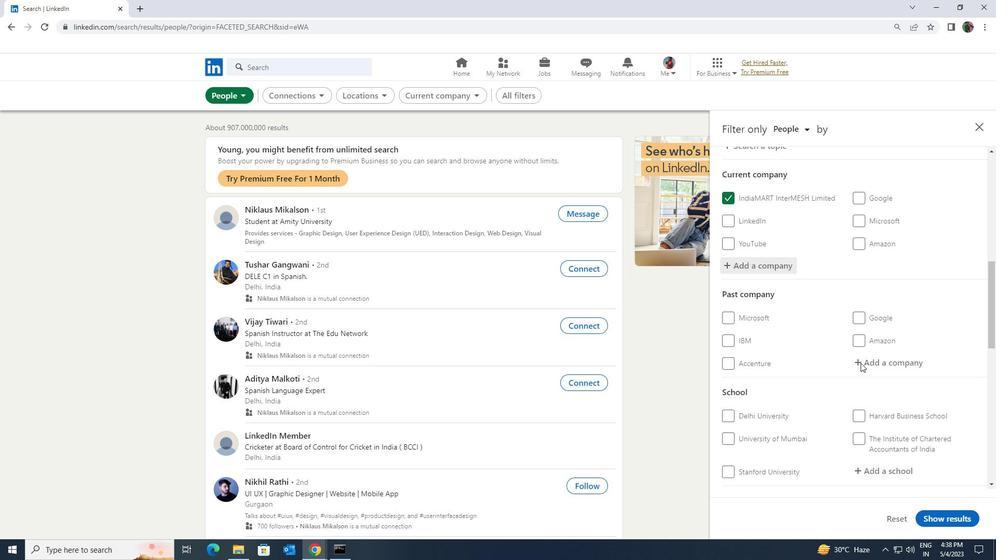 
Action: Mouse moved to (863, 366)
Screenshot: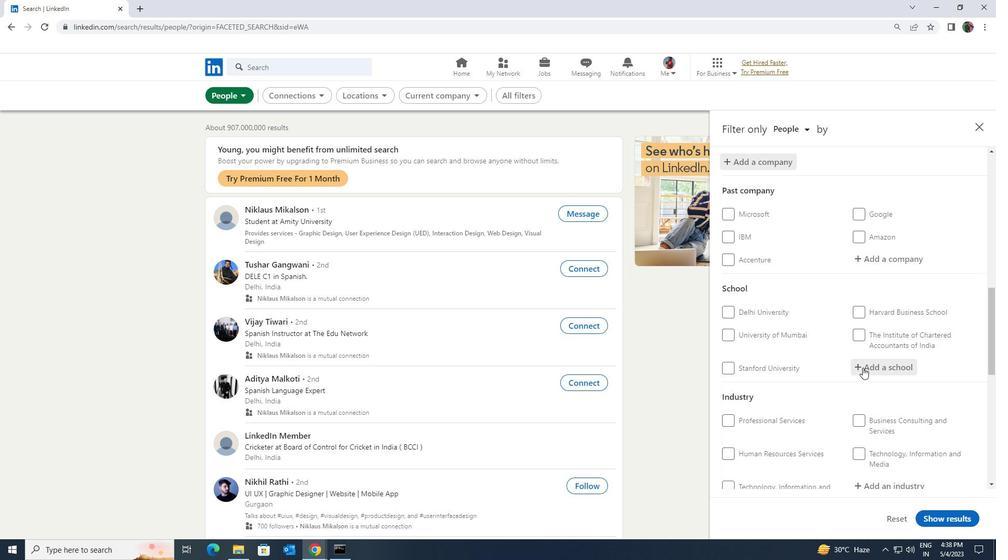 
Action: Mouse pressed left at (863, 366)
Screenshot: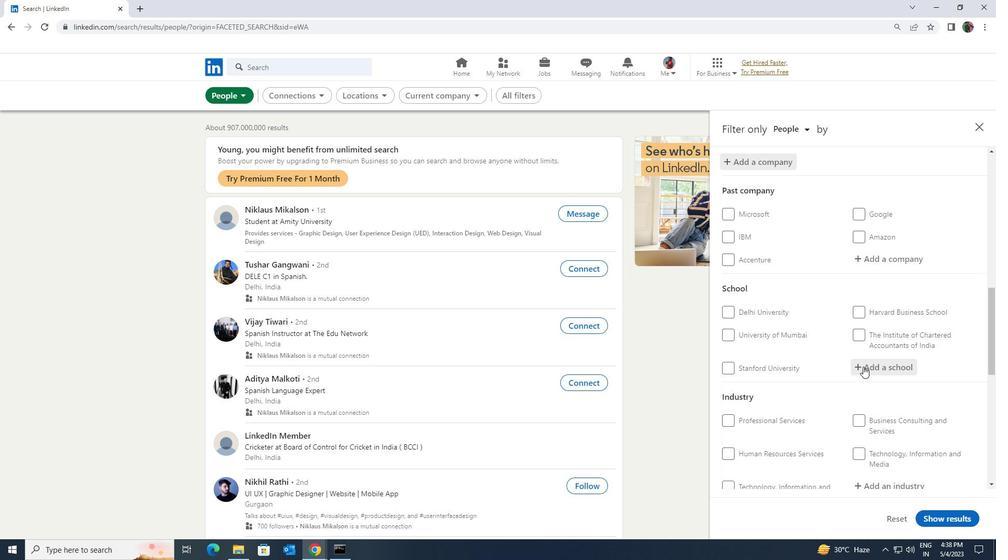
Action: Key pressed <Key.shift><Key.shift><Key.shift><Key.shift><Key.shift><Key.shift><Key.shift><Key.shift><Key.shift><Key.shift><Key.shift><Key.shift><Key.shift><Key.shift><Key.shift><Key.shift><Key.shift><Key.shift><Key.shift><Key.shift><Key.shift><Key.shift><Key.shift><Key.shift><Key.shift><Key.shift><Key.shift><Key.shift><Key.shift><Key.shift><Key.shift><Key.shift><Key.shift><Key.shift><Key.shift>CAREER<Key.space><Key.shift>POINT<Key.space>
Screenshot: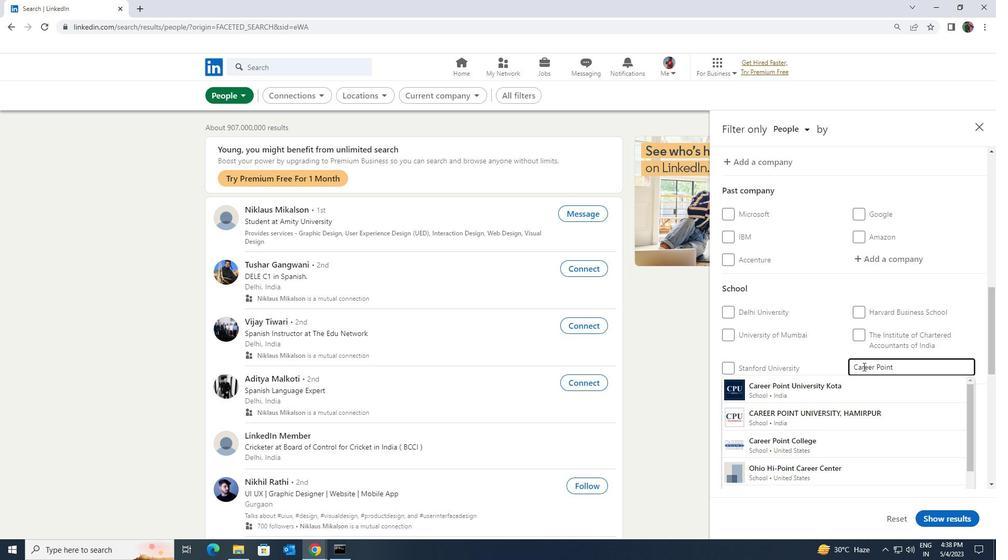 
Action: Mouse moved to (852, 393)
Screenshot: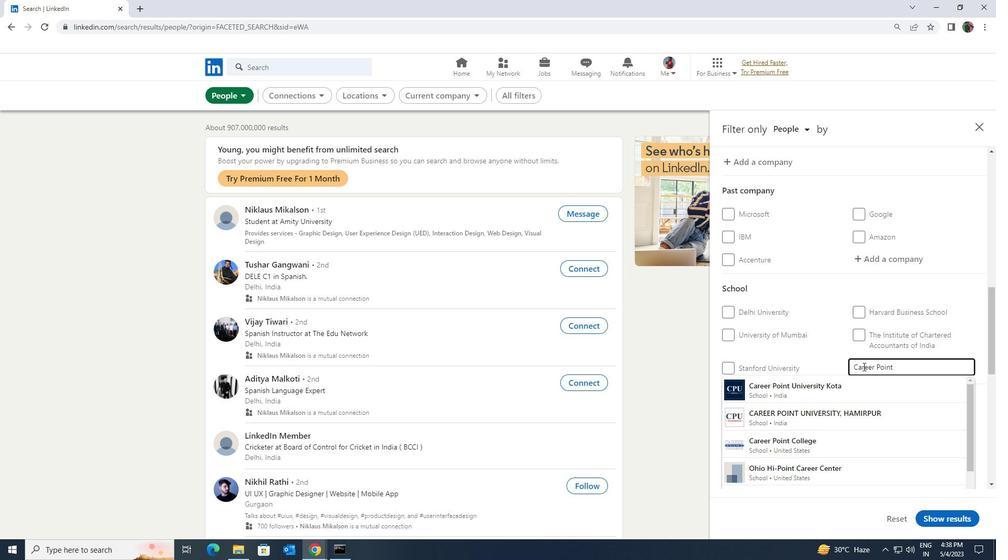 
Action: Mouse pressed left at (852, 393)
Screenshot: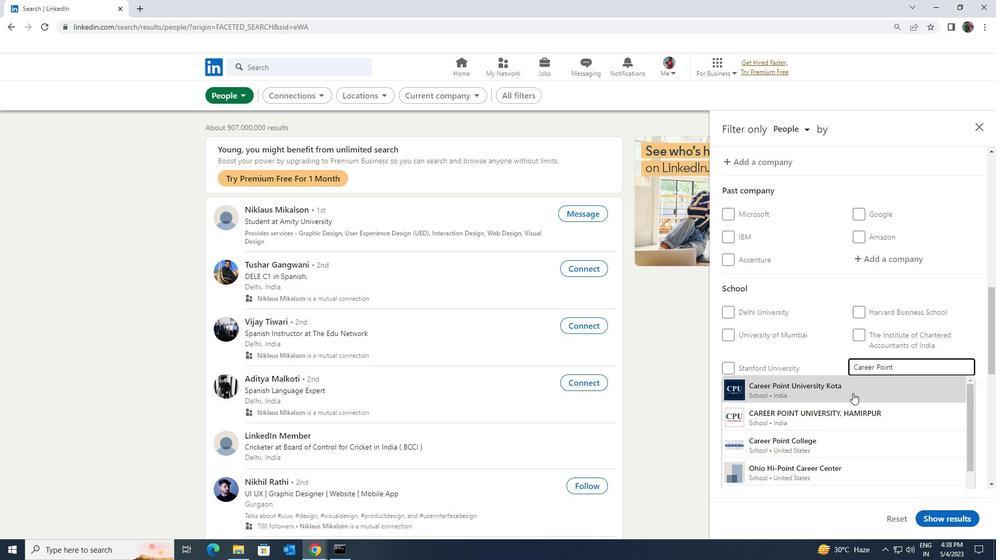 
Action: Mouse scrolled (852, 392) with delta (0, 0)
Screenshot: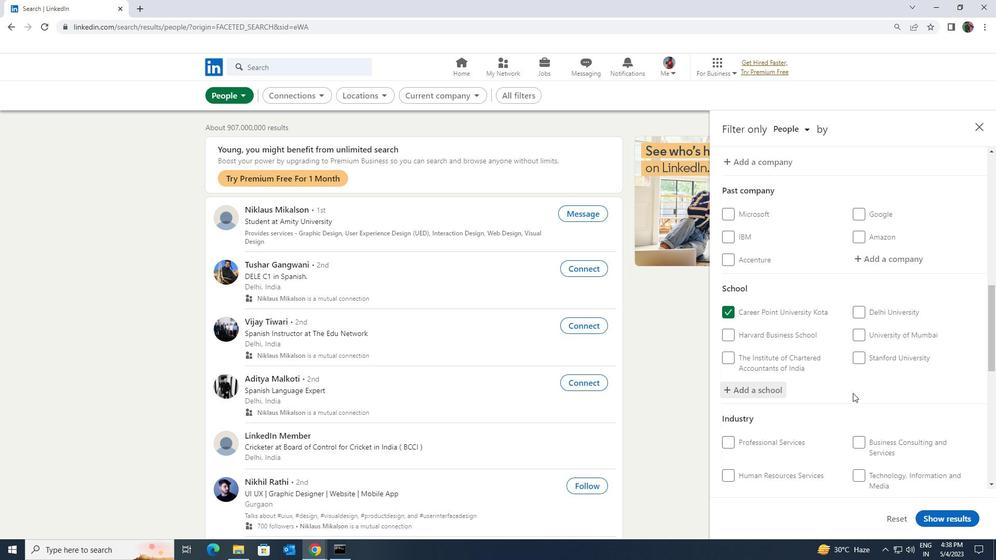 
Action: Mouse scrolled (852, 392) with delta (0, 0)
Screenshot: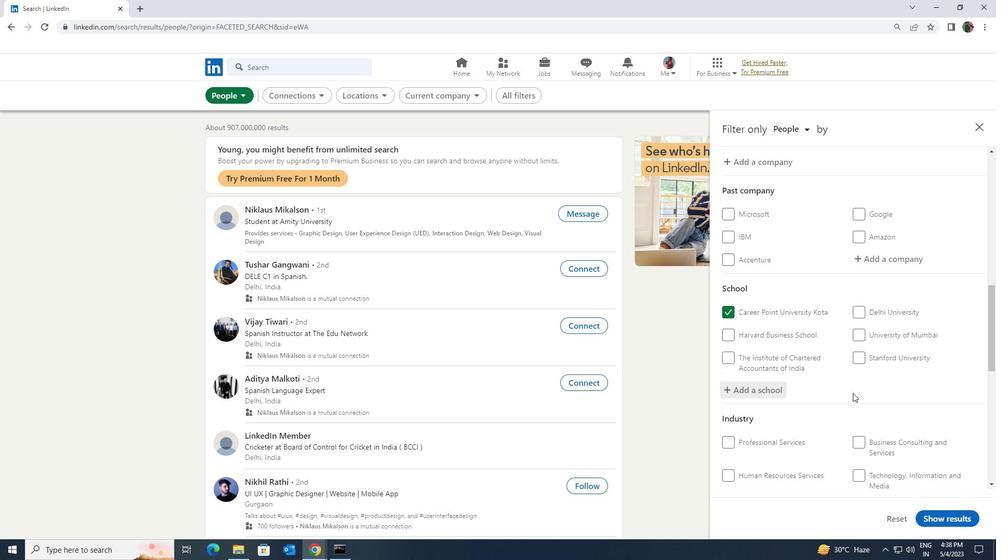 
Action: Mouse scrolled (852, 392) with delta (0, 0)
Screenshot: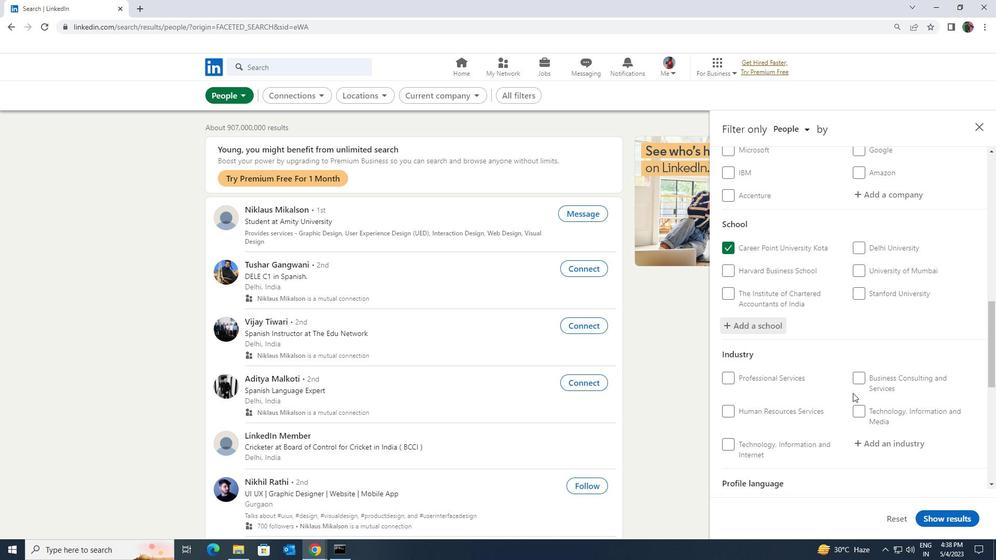 
Action: Mouse moved to (862, 350)
Screenshot: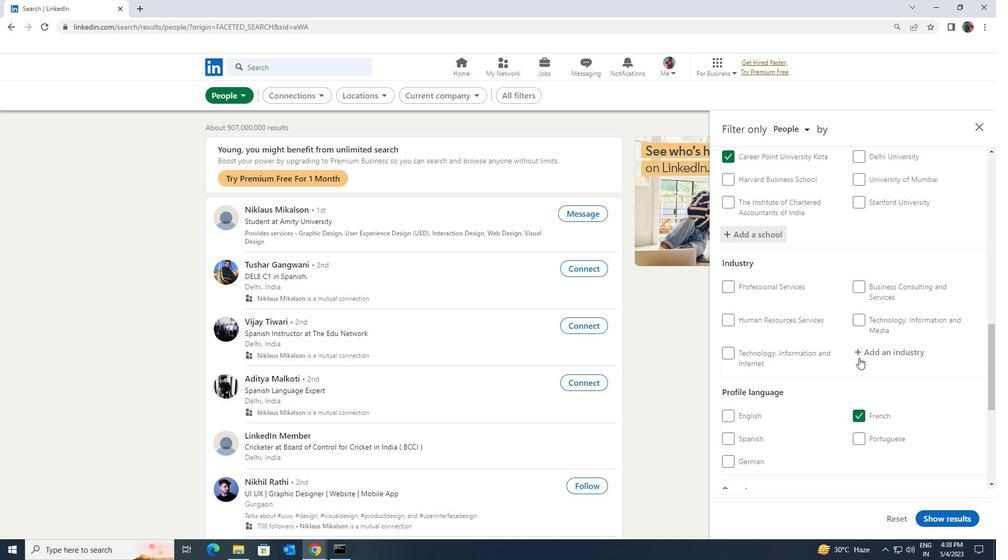 
Action: Mouse pressed left at (862, 350)
Screenshot: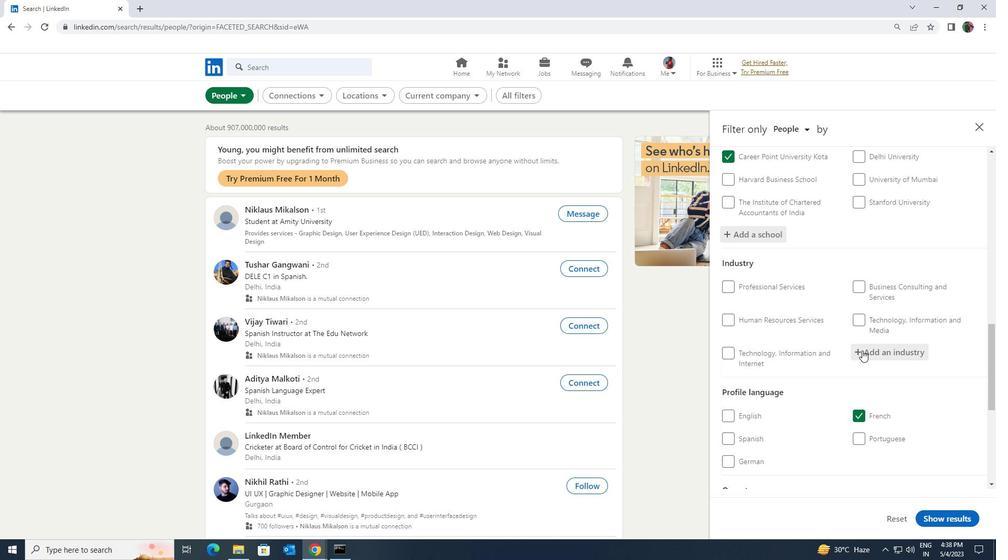 
Action: Mouse moved to (863, 349)
Screenshot: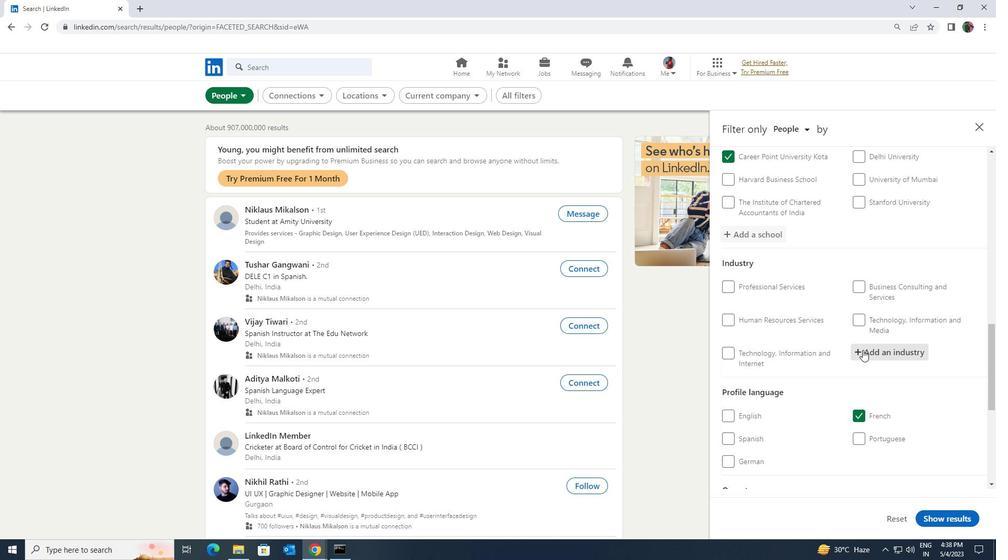 
Action: Key pressed <Key.shift><Key.shift><Key.shift><Key.shift><Key.shift><Key.shift>CABLE<Key.space>
Screenshot: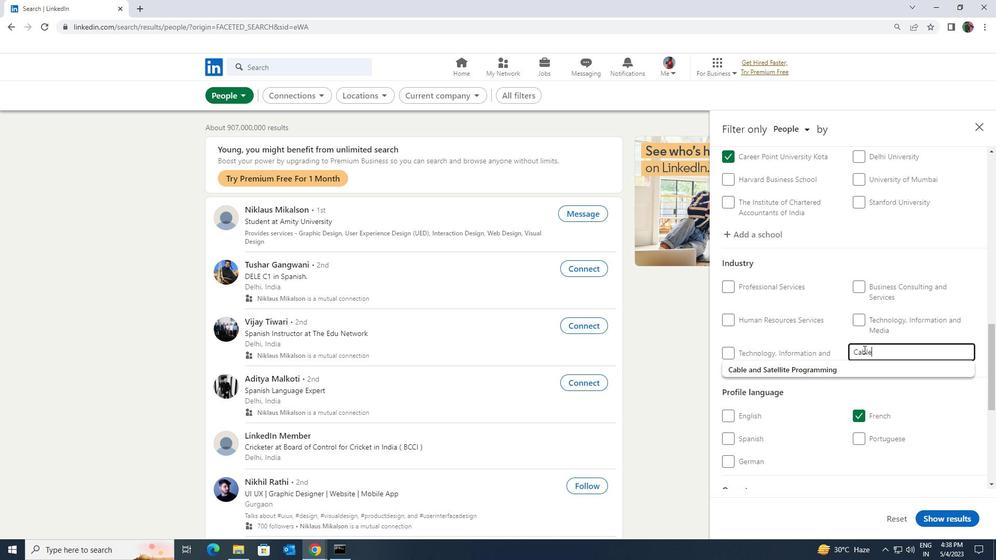
Action: Mouse moved to (857, 366)
Screenshot: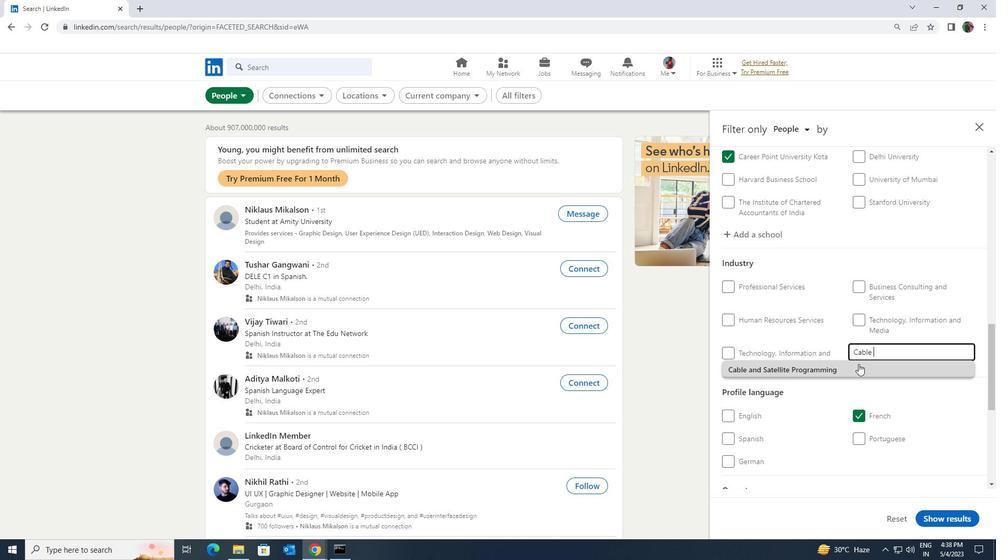
Action: Mouse pressed left at (857, 366)
Screenshot: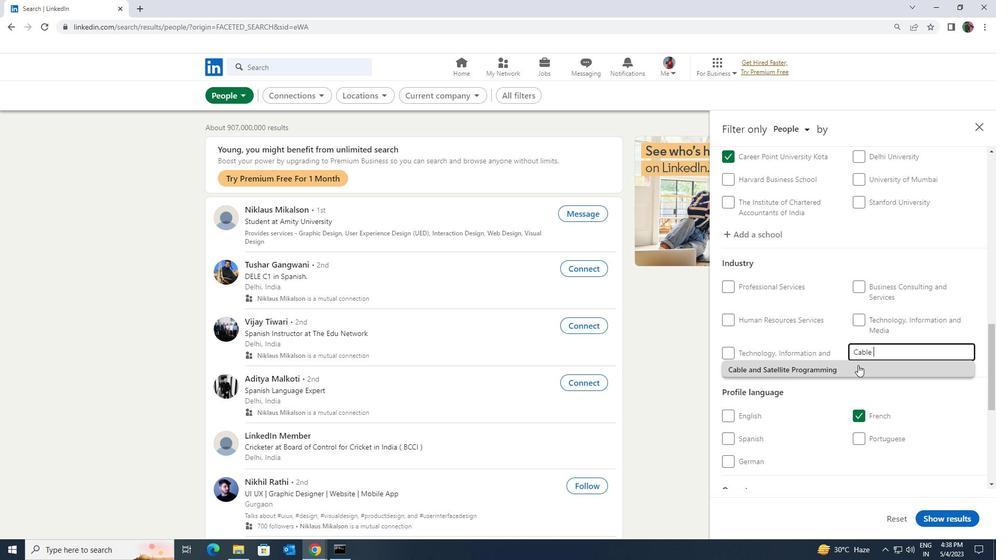 
Action: Mouse scrolled (857, 366) with delta (0, 0)
Screenshot: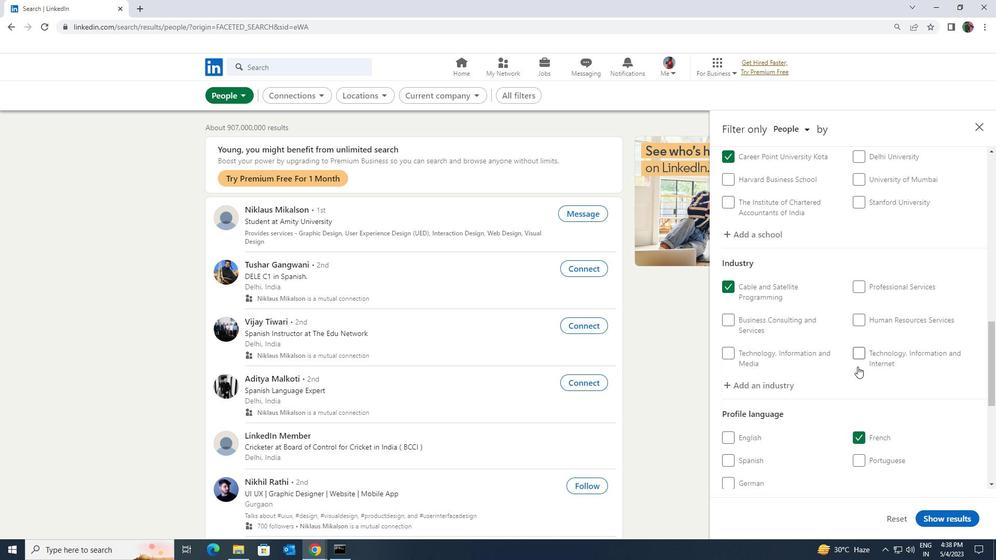 
Action: Mouse scrolled (857, 366) with delta (0, 0)
Screenshot: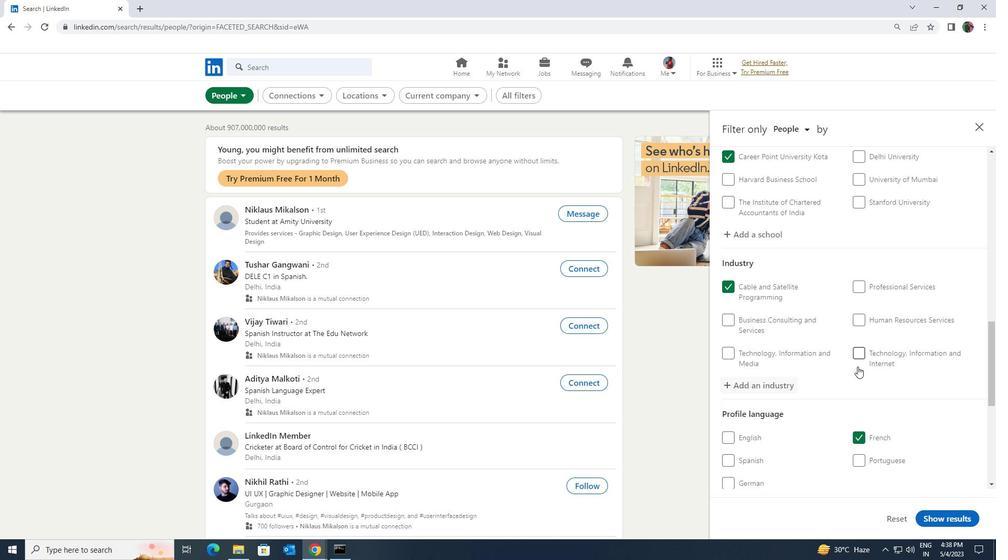 
Action: Mouse scrolled (857, 366) with delta (0, 0)
Screenshot: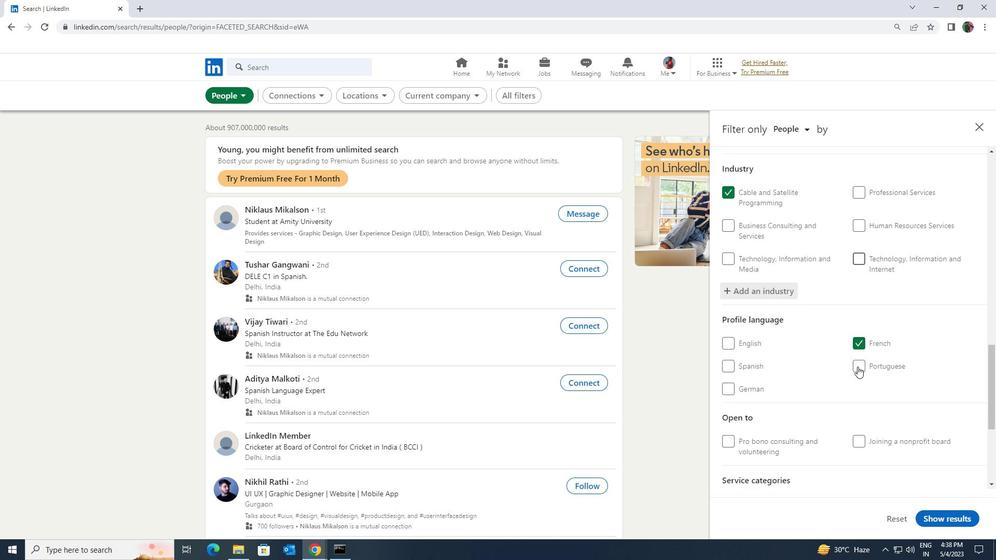 
Action: Mouse scrolled (857, 366) with delta (0, 0)
Screenshot: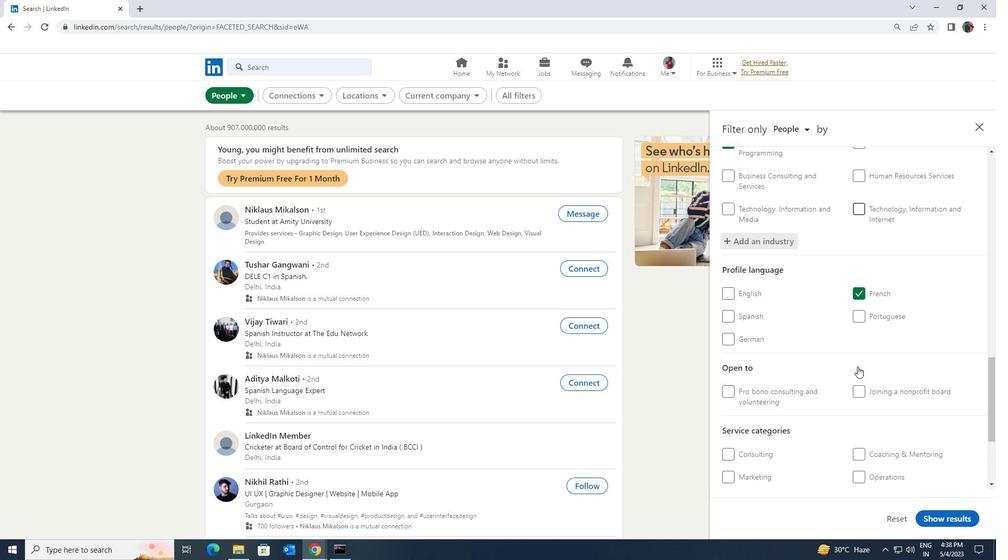 
Action: Mouse scrolled (857, 366) with delta (0, 0)
Screenshot: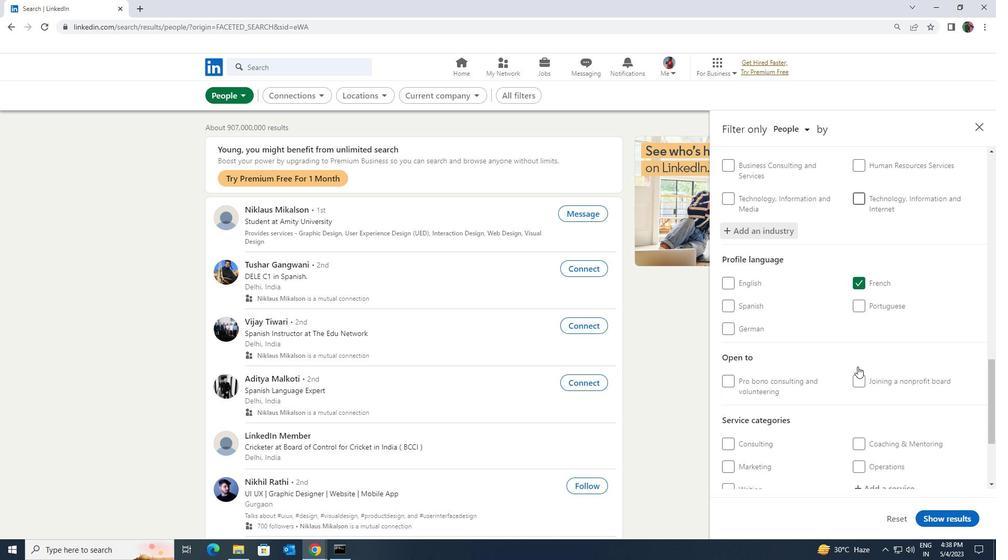 
Action: Mouse moved to (864, 379)
Screenshot: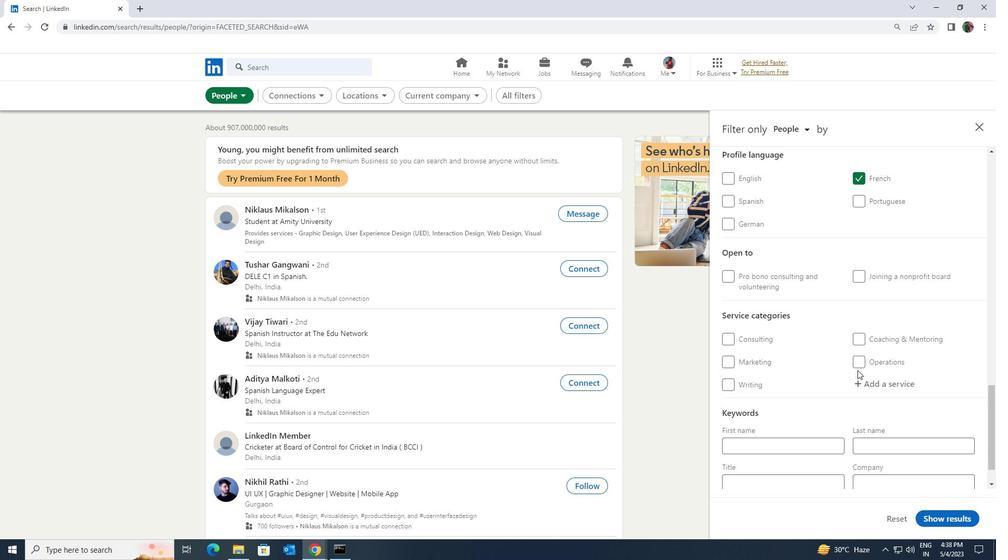 
Action: Mouse pressed left at (864, 379)
Screenshot: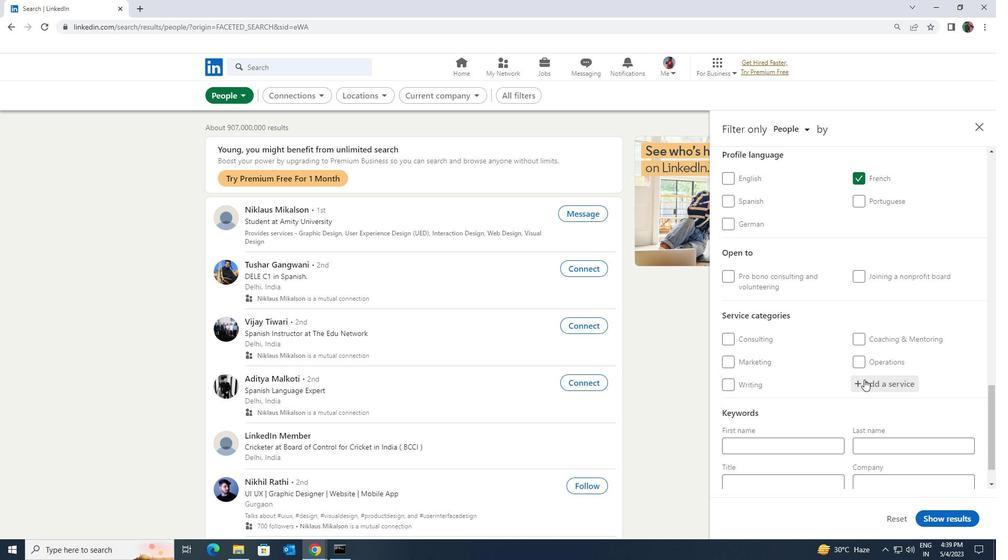 
Action: Key pressed <Key.shift><Key.shift><Key.shift><Key.shift><Key.shift>BARTEN
Screenshot: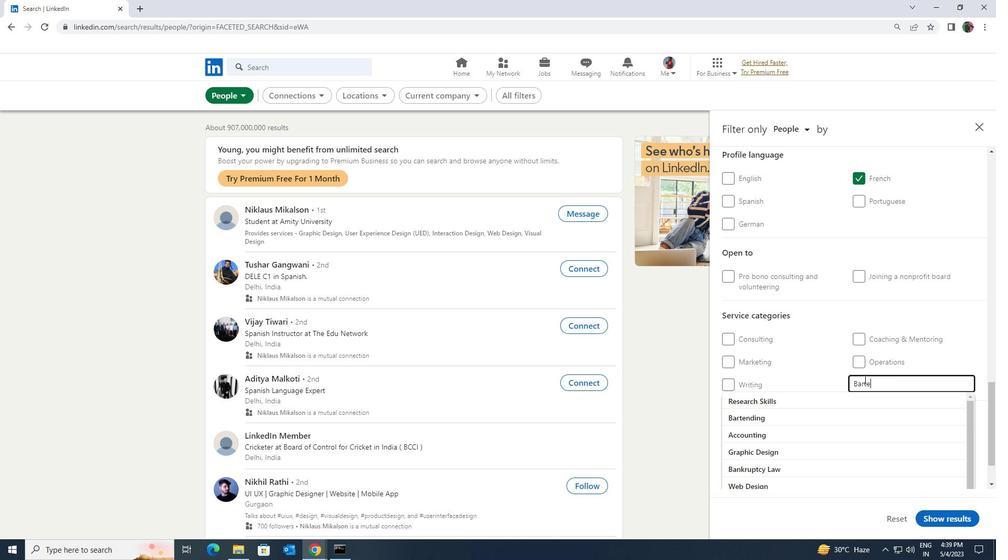 
Action: Mouse moved to (860, 389)
Screenshot: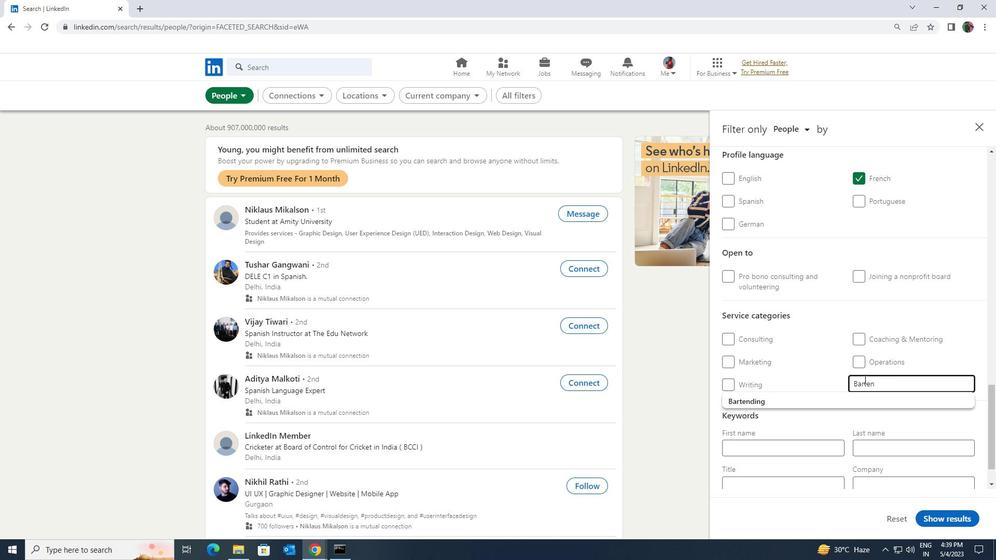 
Action: Mouse pressed left at (860, 389)
Screenshot: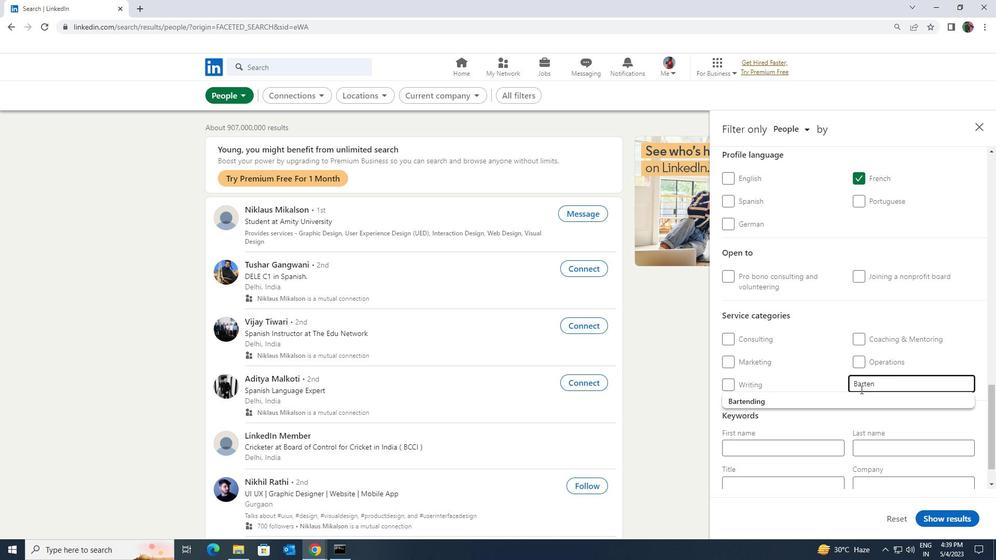 
Action: Mouse moved to (858, 394)
Screenshot: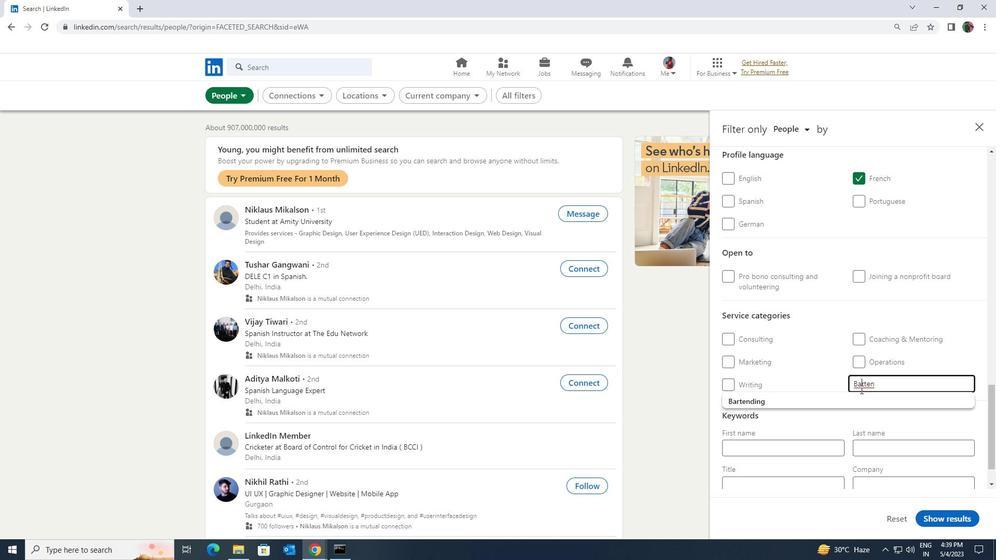 
Action: Mouse pressed left at (858, 394)
Screenshot: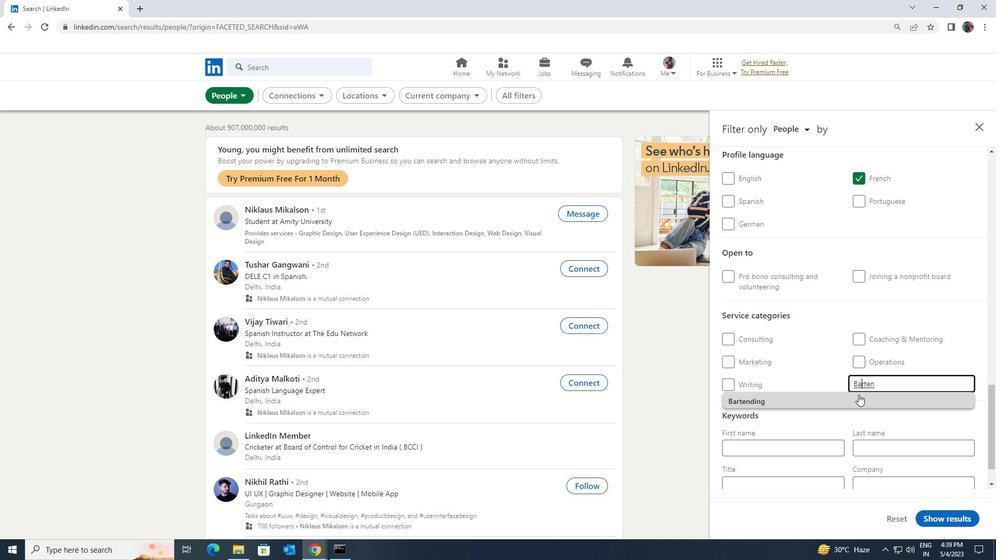 
Action: Mouse scrolled (858, 394) with delta (0, 0)
Screenshot: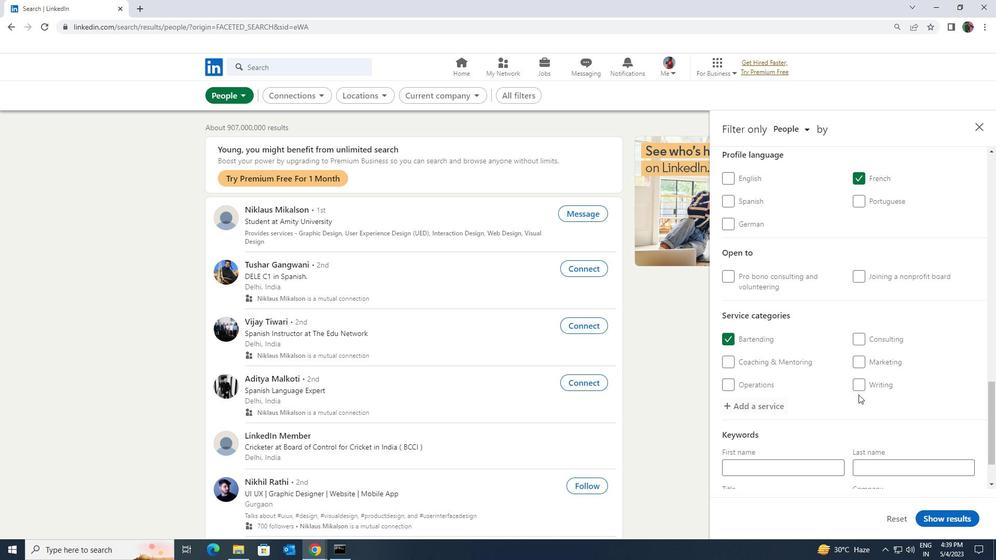 
Action: Mouse scrolled (858, 394) with delta (0, 0)
Screenshot: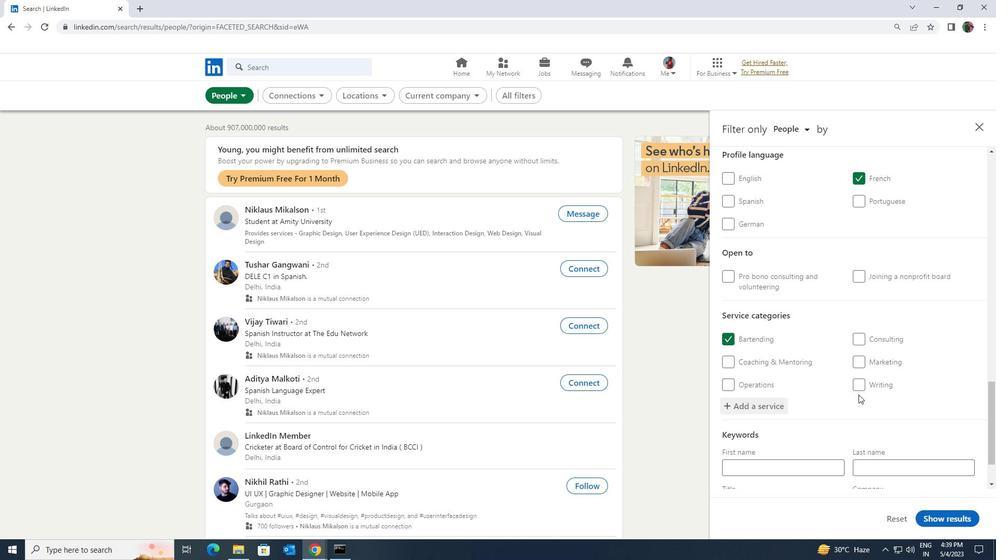
Action: Mouse scrolled (858, 394) with delta (0, 0)
Screenshot: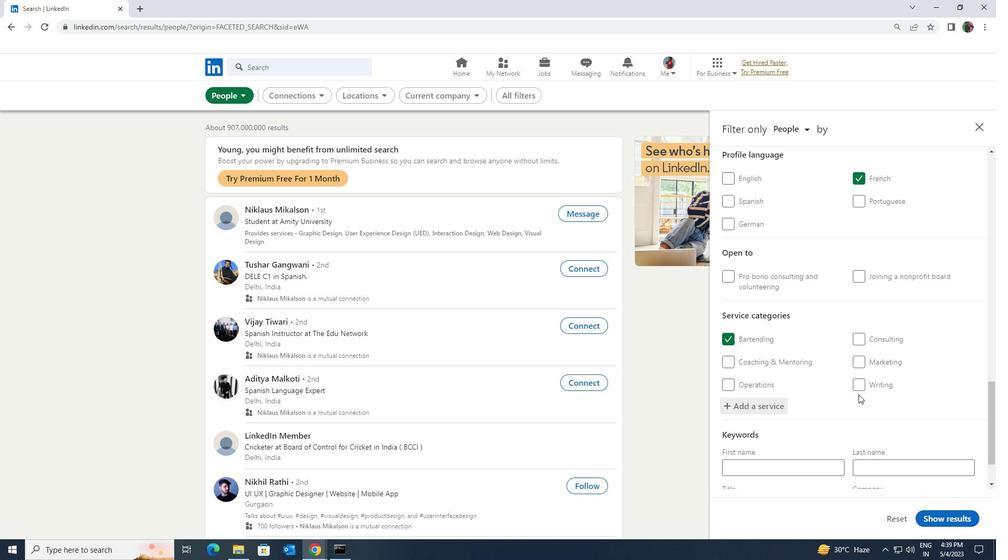 
Action: Mouse moved to (832, 437)
Screenshot: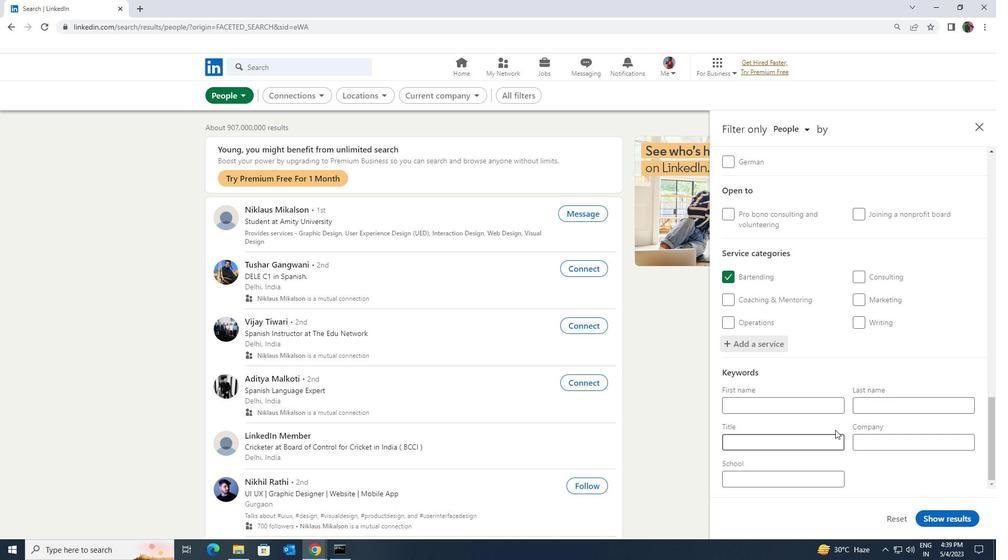 
Action: Mouse pressed left at (832, 437)
Screenshot: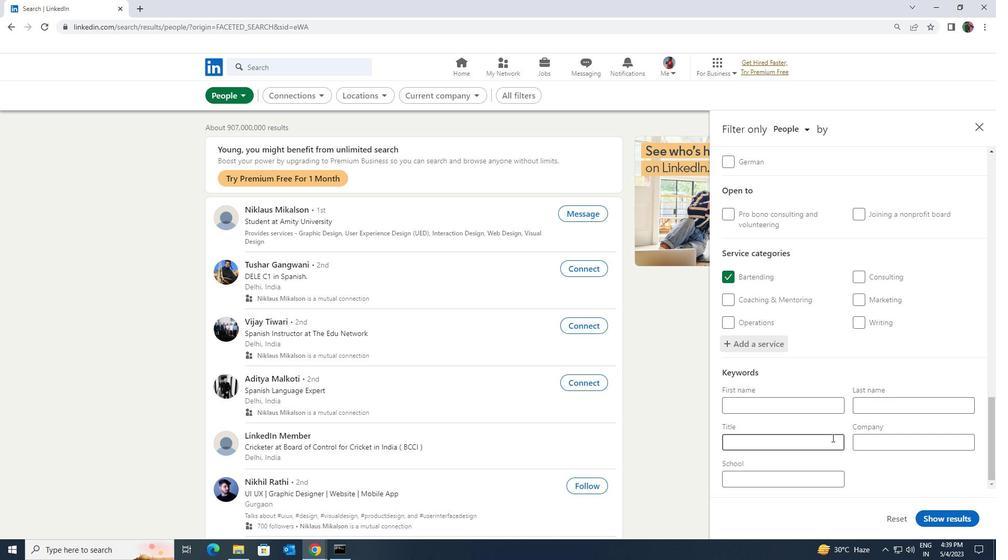 
Action: Key pressed <Key.shift><Key.shift><Key.shift>BRANCH<Key.space><Key.shift>MANAGER
Screenshot: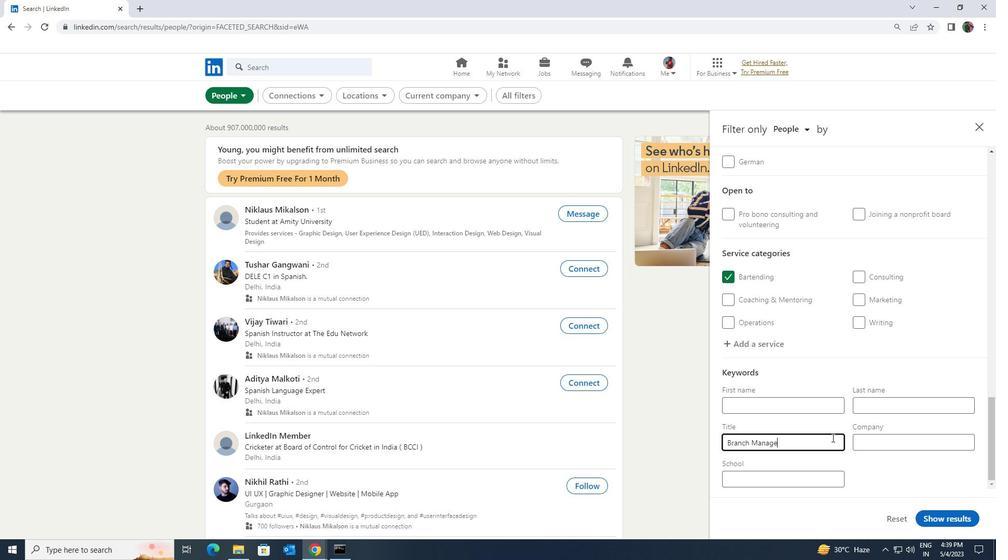 
Action: Mouse moved to (944, 512)
Screenshot: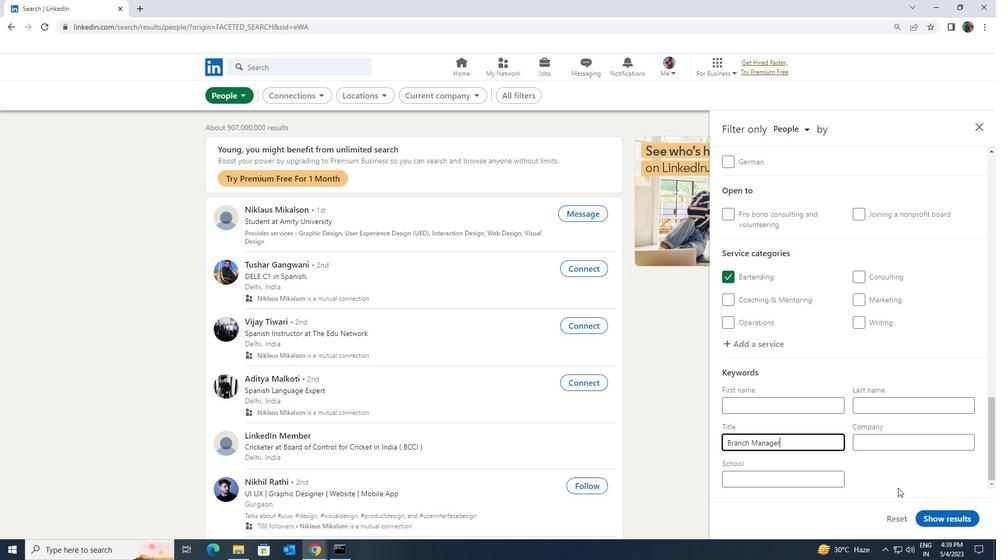 
Action: Mouse pressed left at (944, 512)
Screenshot: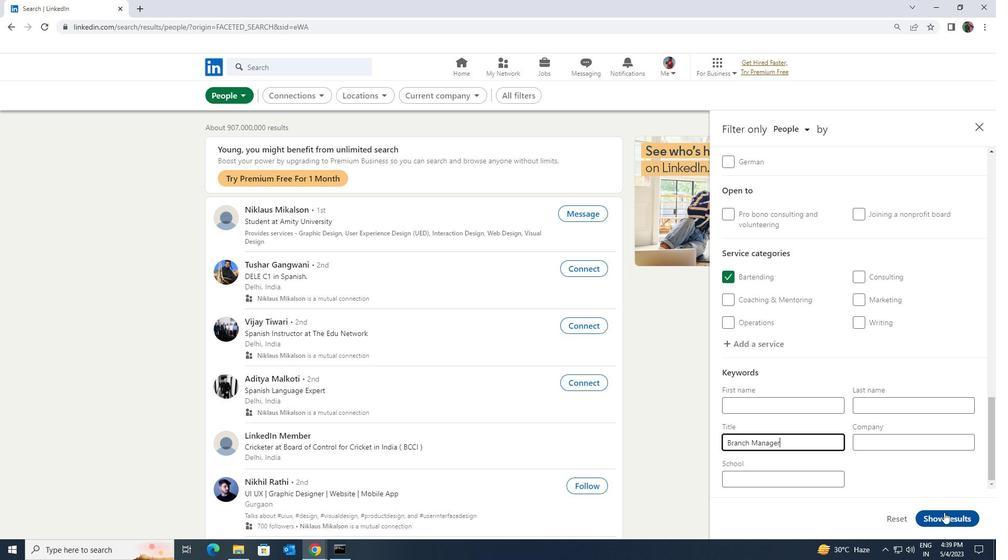 
